 Task: Look for space in Yverdon-les-Bains, Switzerland from 2nd June, 2023 to 15th June, 2023 for 2 adults in price range Rs.10000 to Rs.15000. Place can be entire place with 1  bedroom having 1 bed and 1 bathroom. Property type can be house, flat, guest house, hotel. Booking option can be shelf check-in. Required host language is English.
Action: Mouse moved to (439, 89)
Screenshot: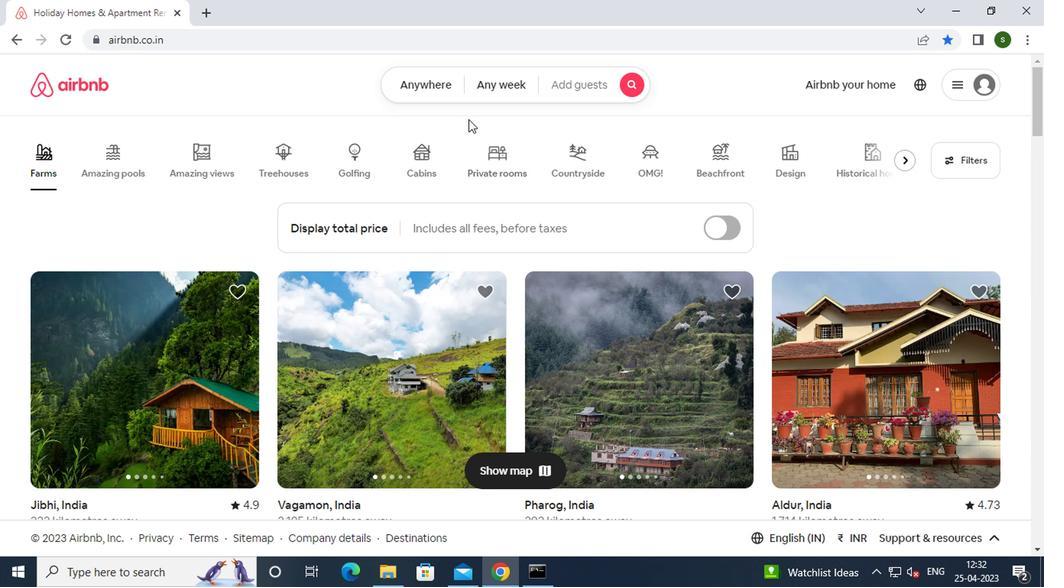 
Action: Mouse pressed left at (439, 89)
Screenshot: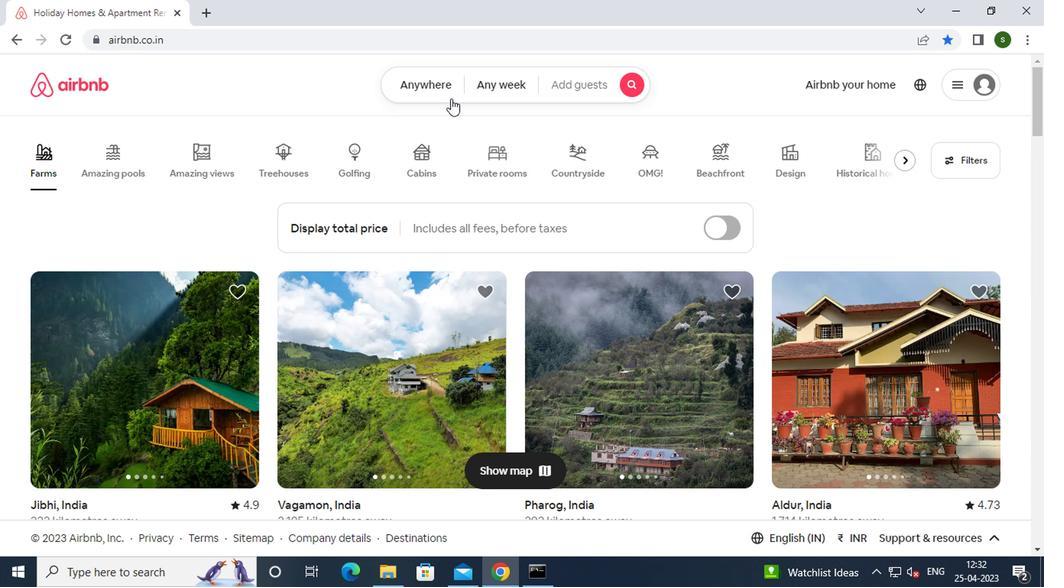 
Action: Mouse moved to (332, 150)
Screenshot: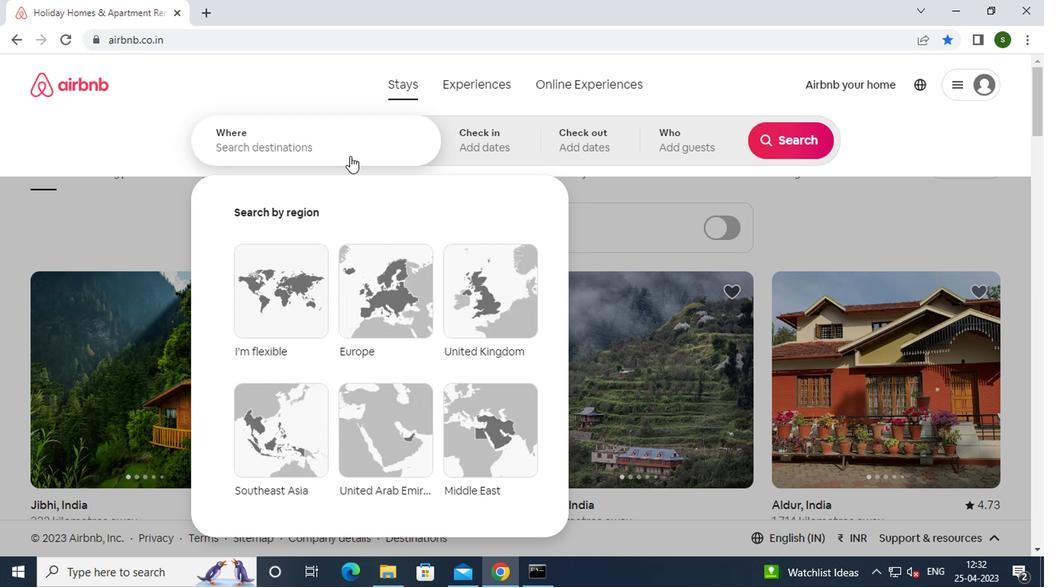 
Action: Mouse pressed left at (332, 150)
Screenshot: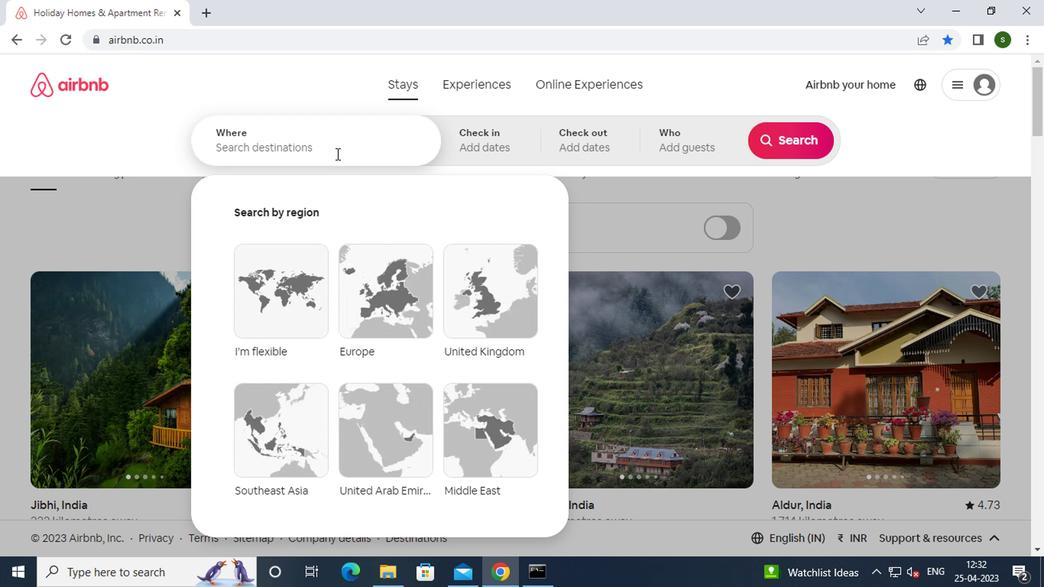 
Action: Mouse moved to (332, 148)
Screenshot: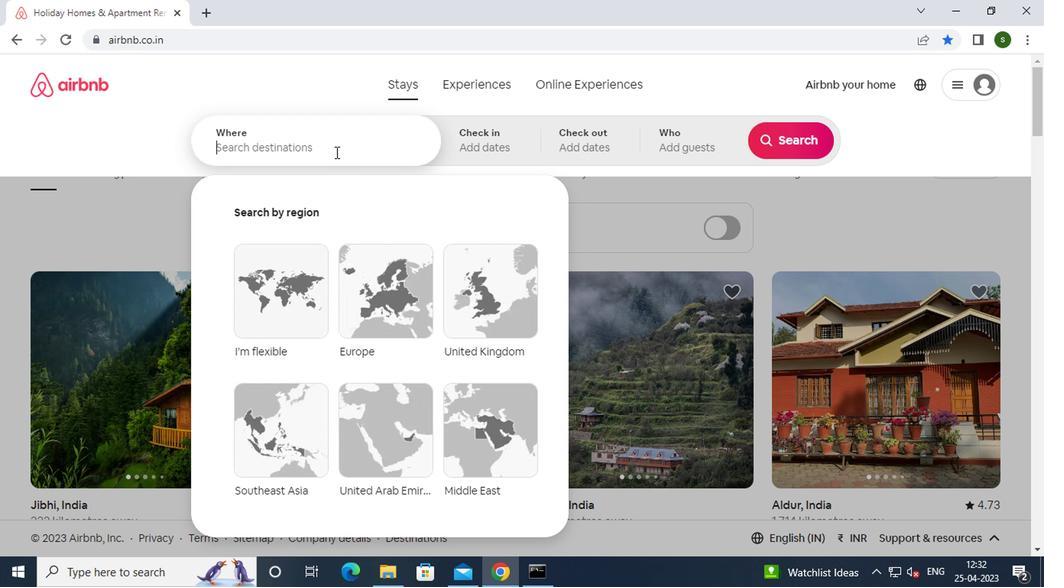 
Action: Key pressed y<Key.caps_lock>verdon-les-<Key.caps_lock>b<Key.caps_lock>ains,<Key.space><Key.caps_lock>s<Key.caps_lock>witzerland<Key.enter>
Screenshot: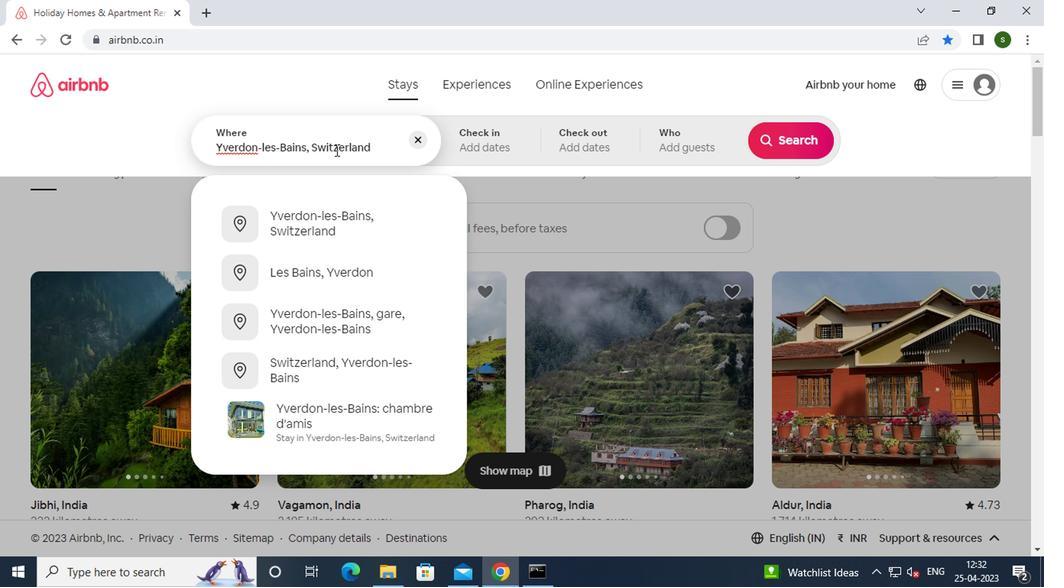 
Action: Mouse moved to (776, 259)
Screenshot: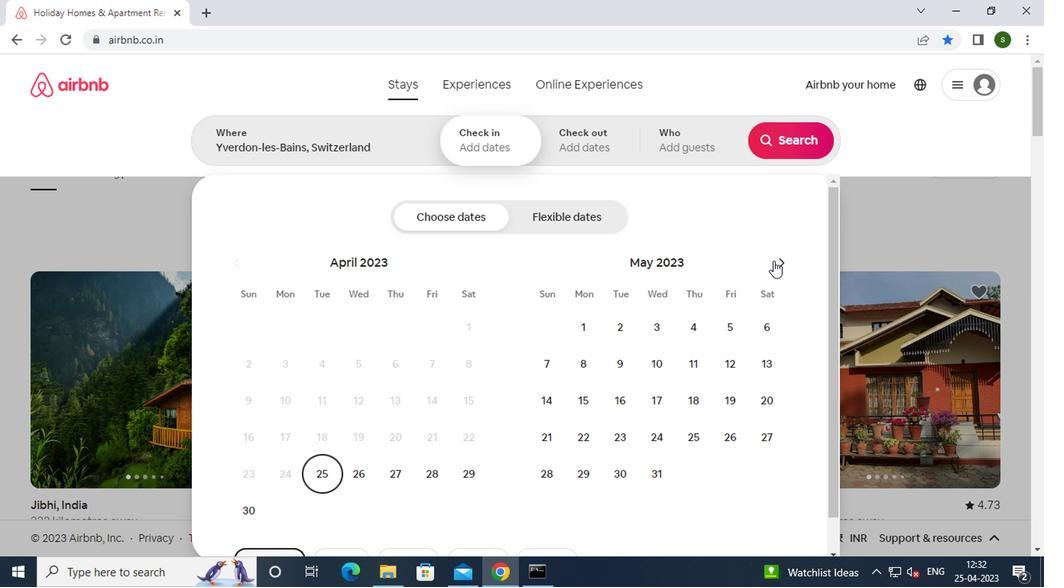 
Action: Mouse pressed left at (776, 259)
Screenshot: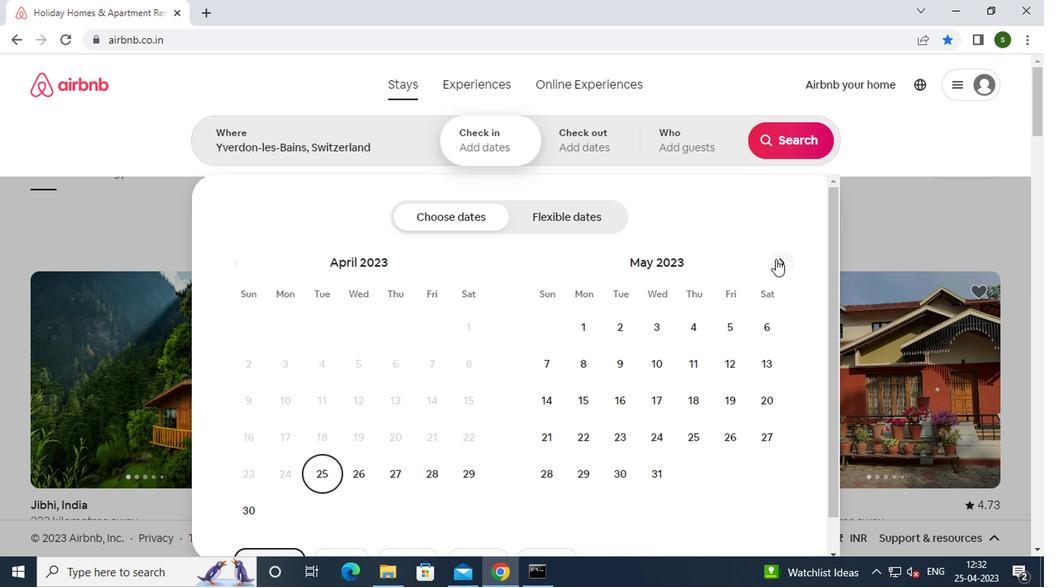 
Action: Mouse moved to (739, 328)
Screenshot: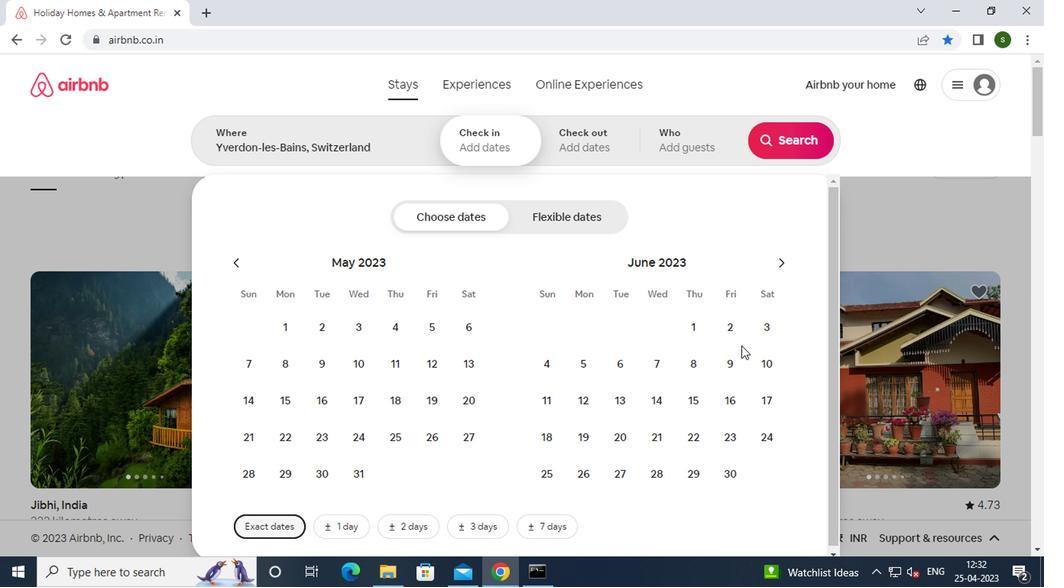 
Action: Mouse pressed left at (739, 328)
Screenshot: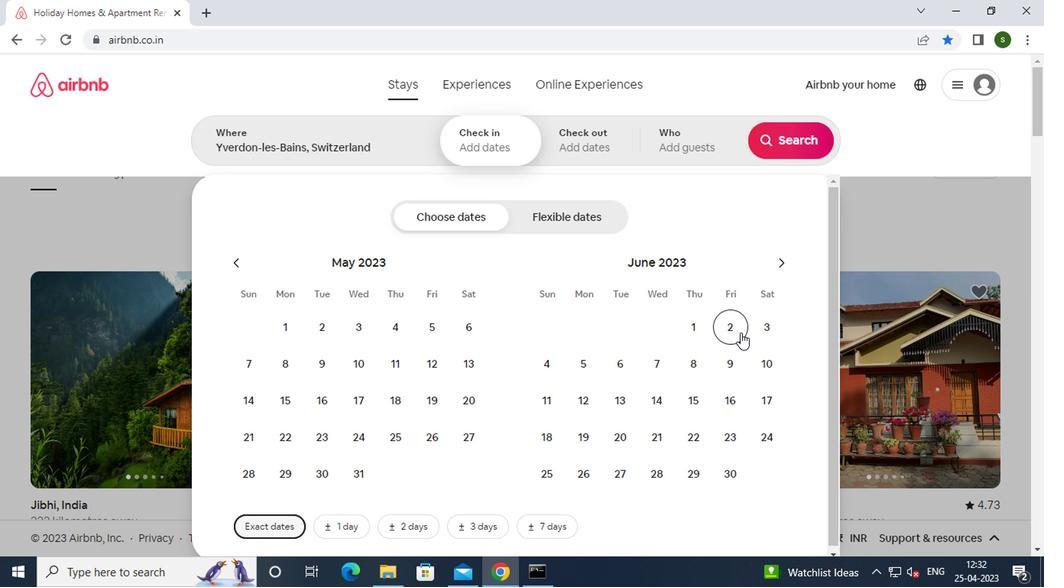 
Action: Mouse moved to (679, 404)
Screenshot: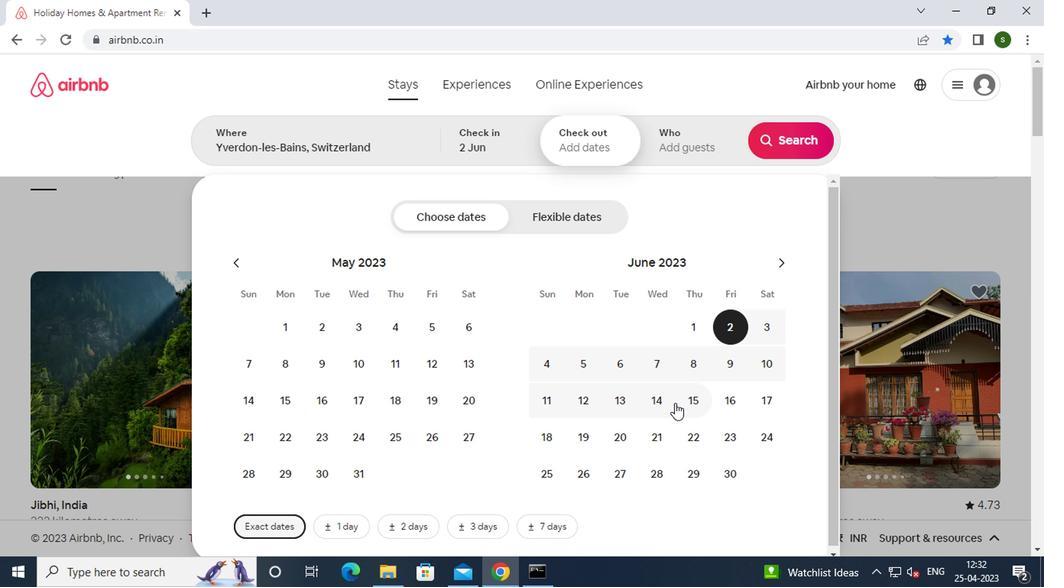 
Action: Mouse pressed left at (679, 404)
Screenshot: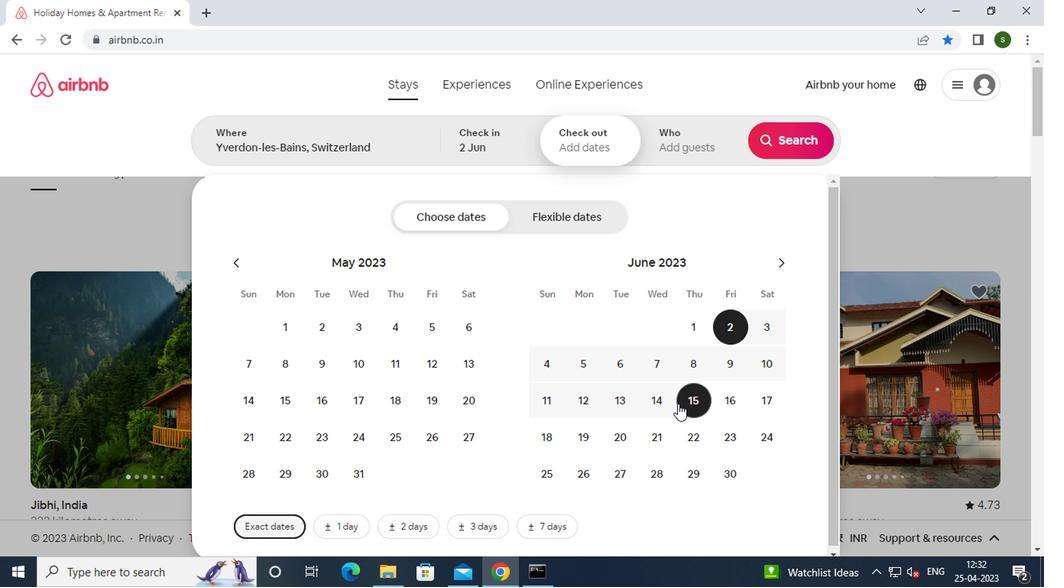 
Action: Mouse moved to (677, 136)
Screenshot: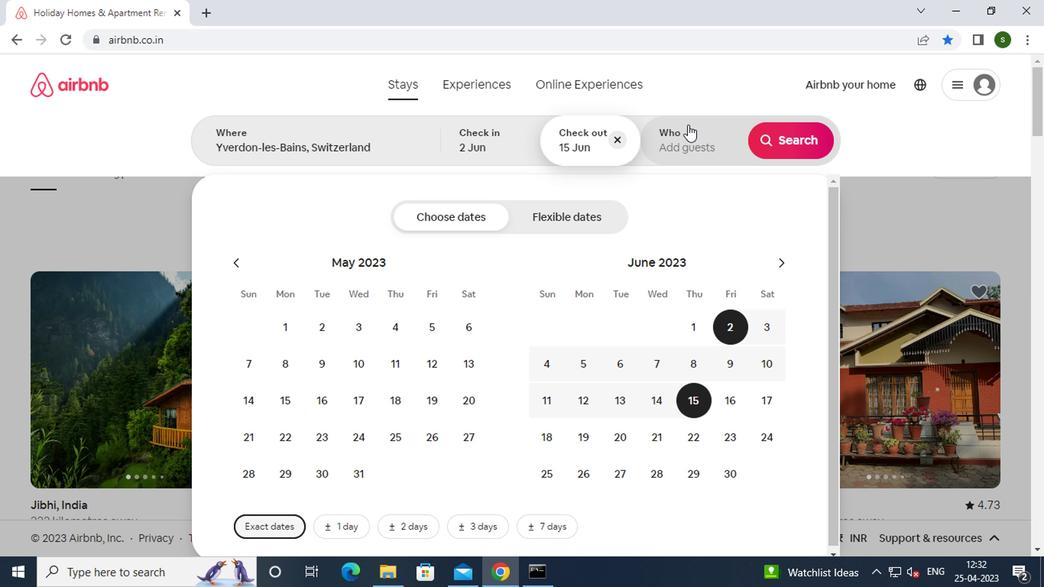 
Action: Mouse pressed left at (677, 136)
Screenshot: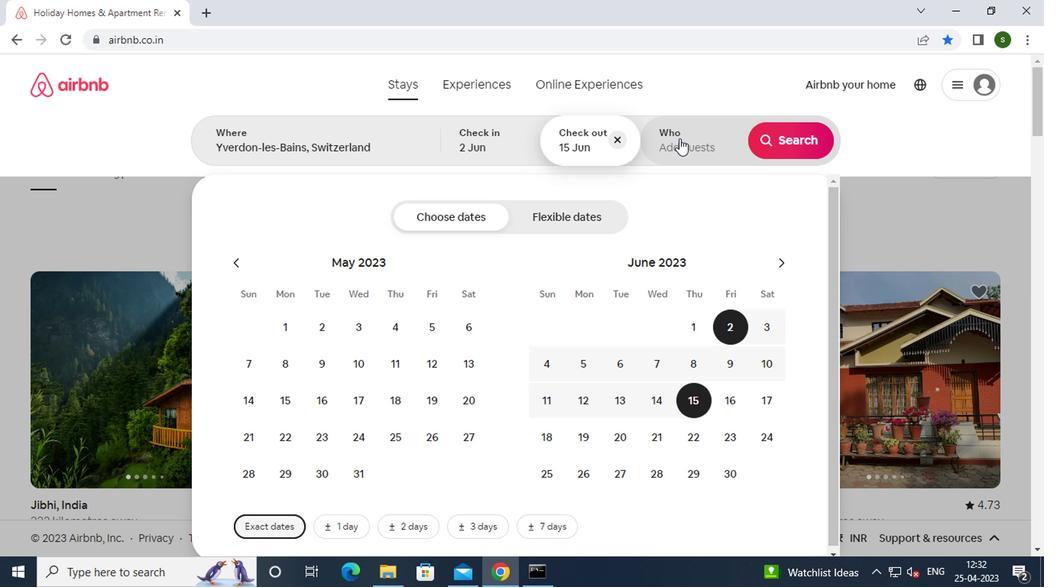 
Action: Mouse moved to (788, 213)
Screenshot: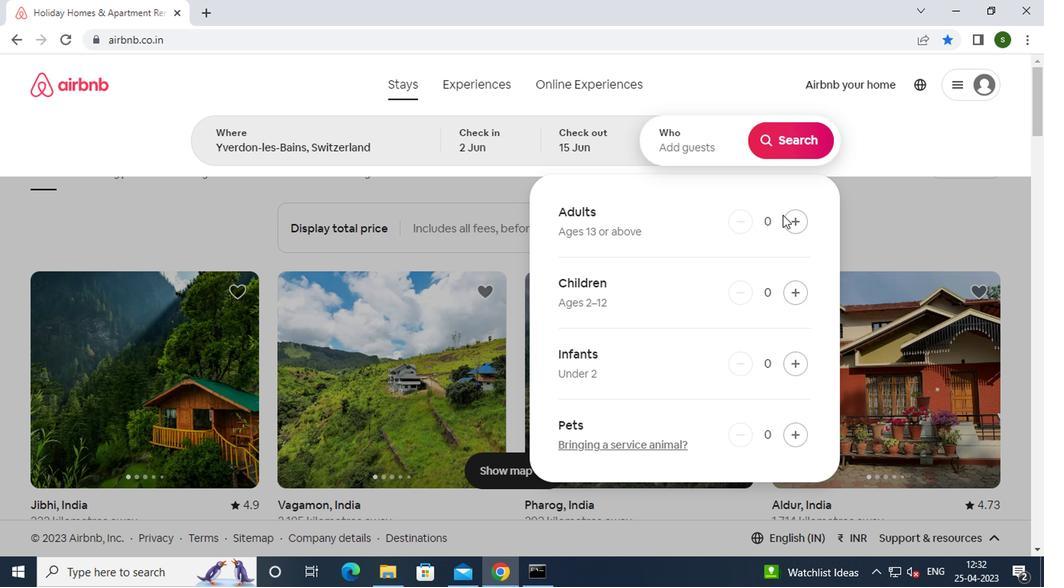 
Action: Mouse pressed left at (788, 213)
Screenshot: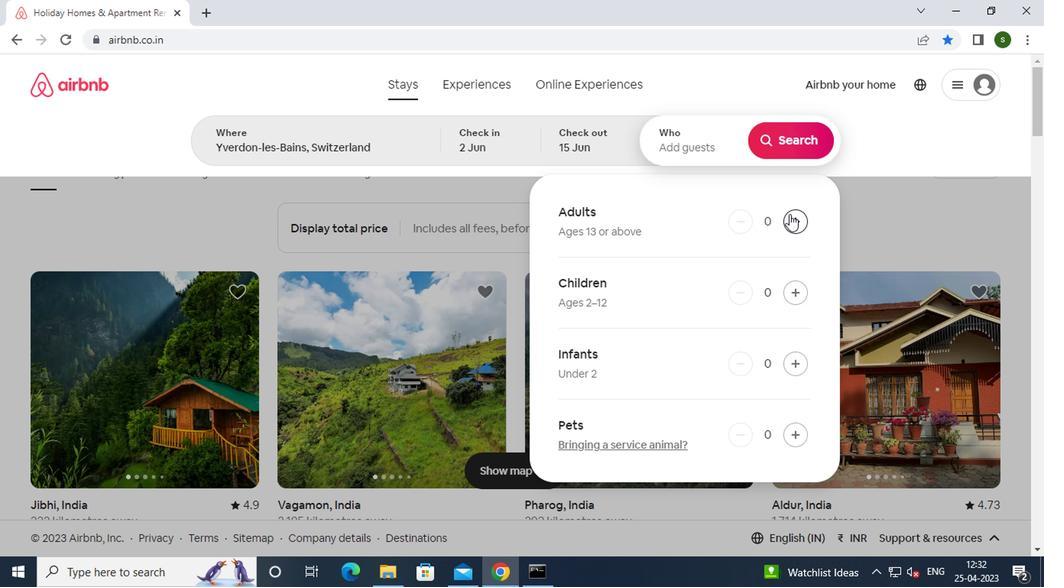 
Action: Mouse pressed left at (788, 213)
Screenshot: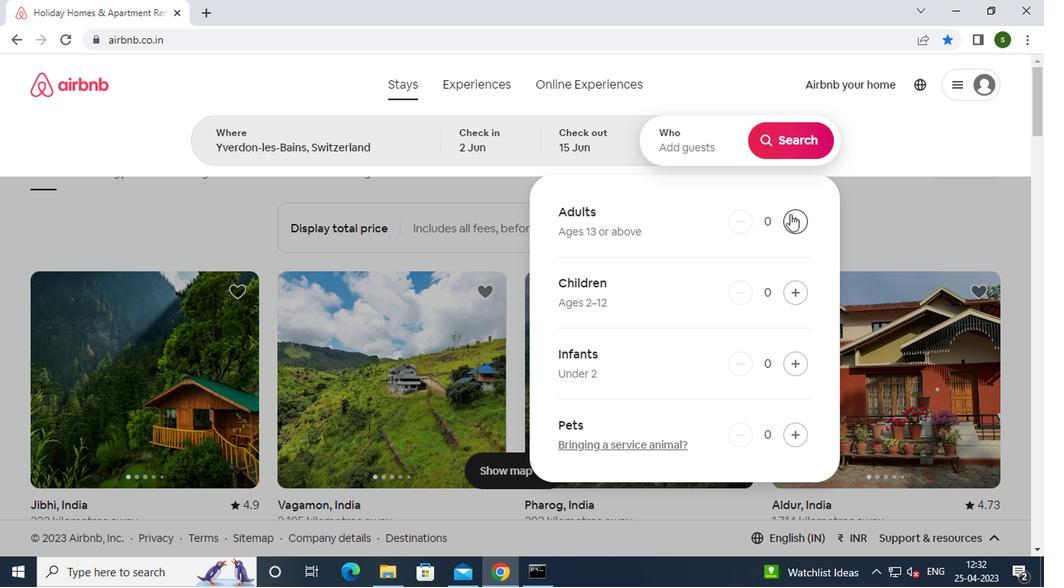 
Action: Mouse moved to (794, 154)
Screenshot: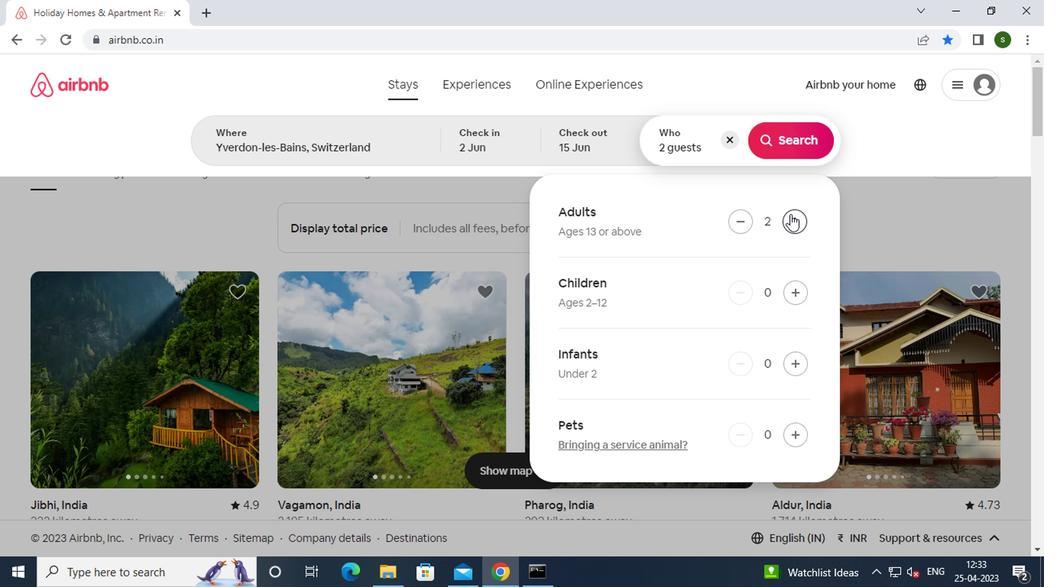 
Action: Mouse pressed left at (794, 154)
Screenshot: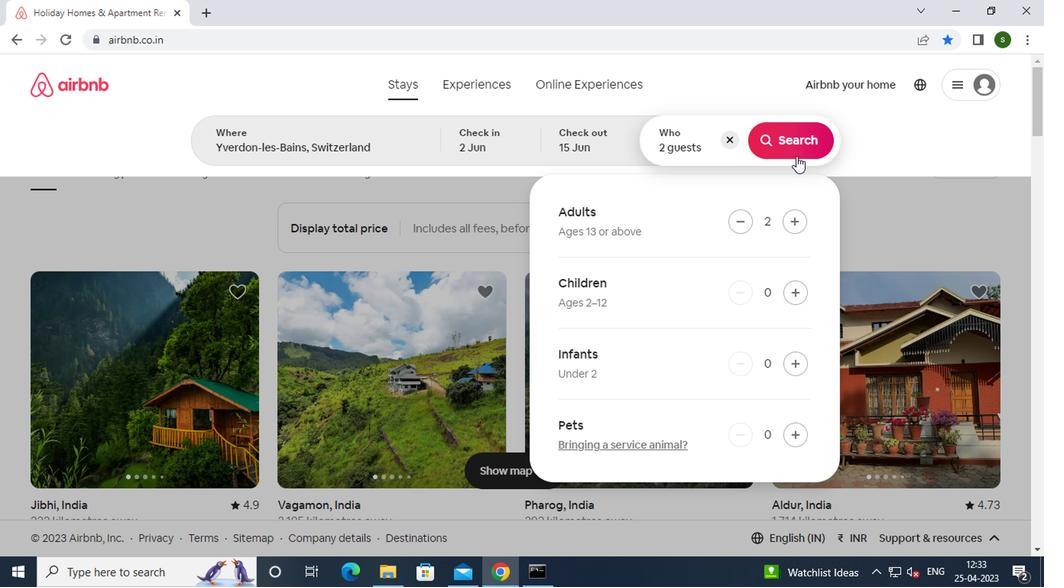 
Action: Mouse moved to (982, 149)
Screenshot: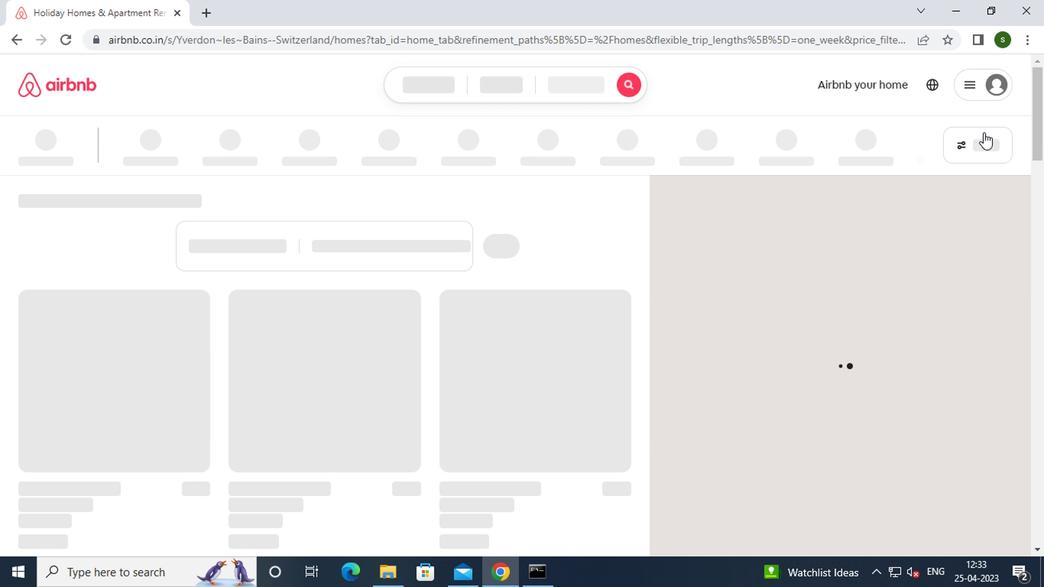 
Action: Mouse pressed left at (982, 149)
Screenshot: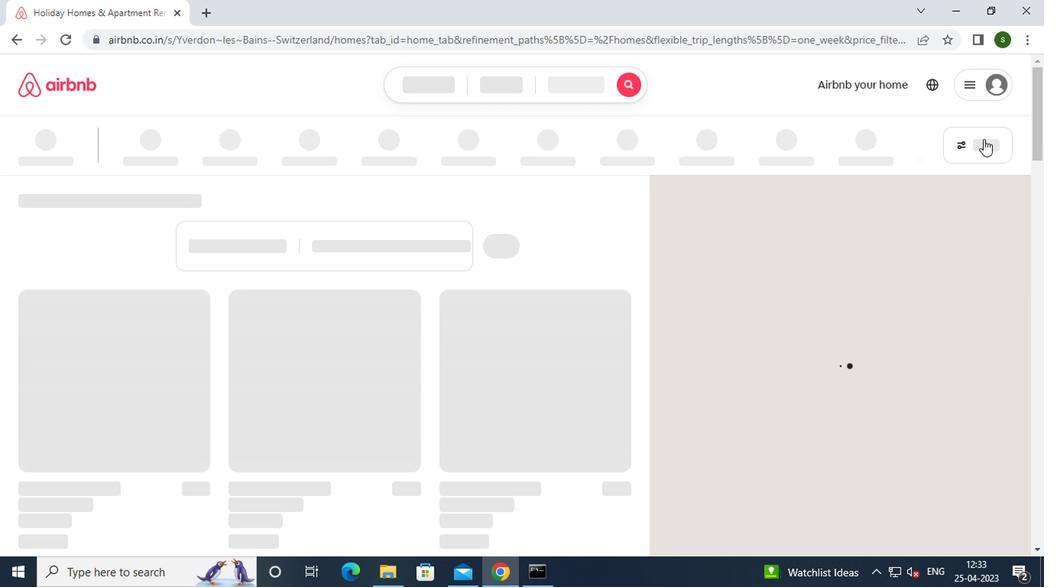 
Action: Mouse moved to (337, 339)
Screenshot: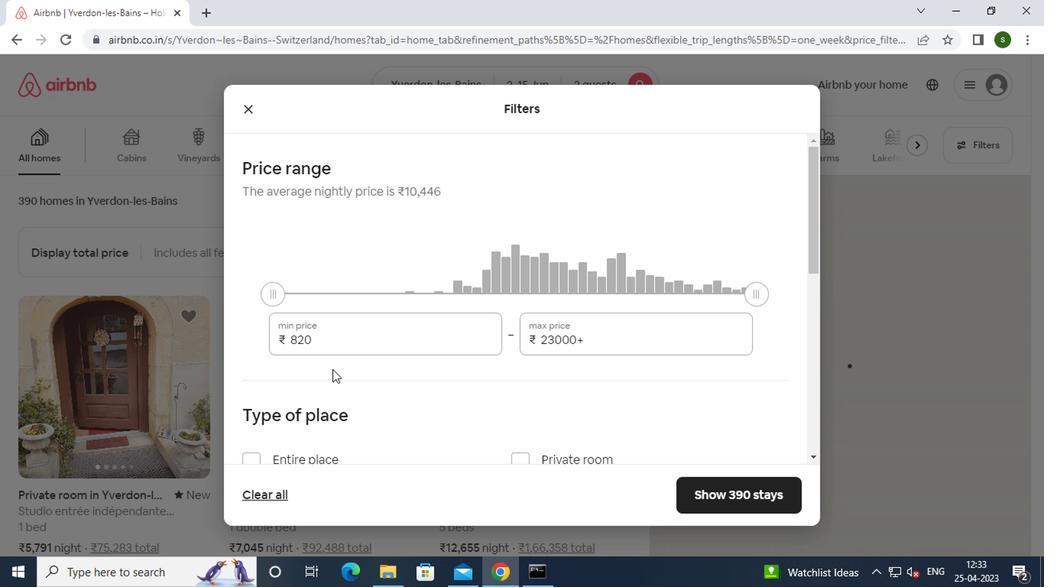 
Action: Mouse pressed left at (337, 339)
Screenshot: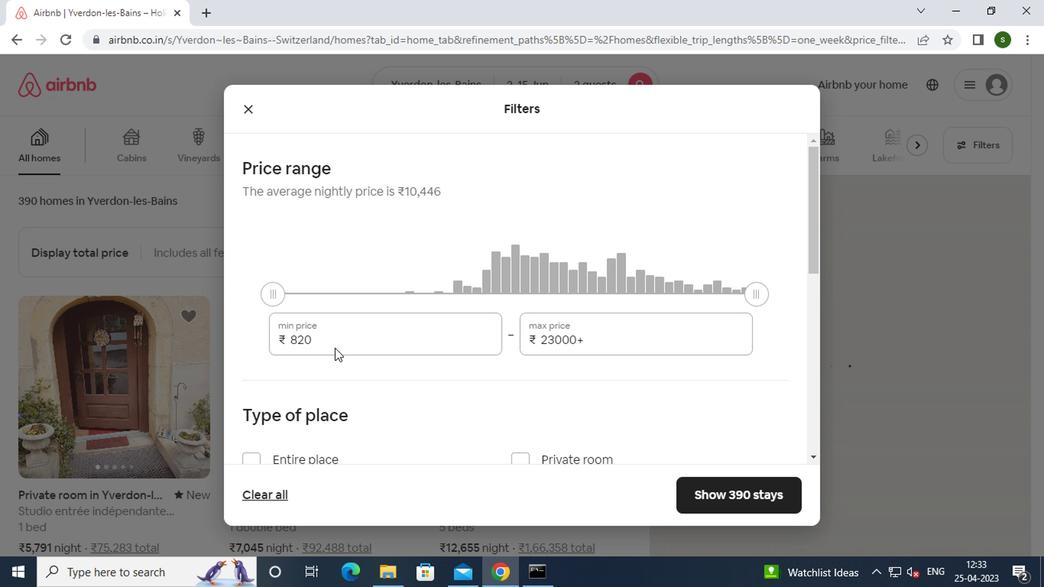 
Action: Mouse moved to (337, 332)
Screenshot: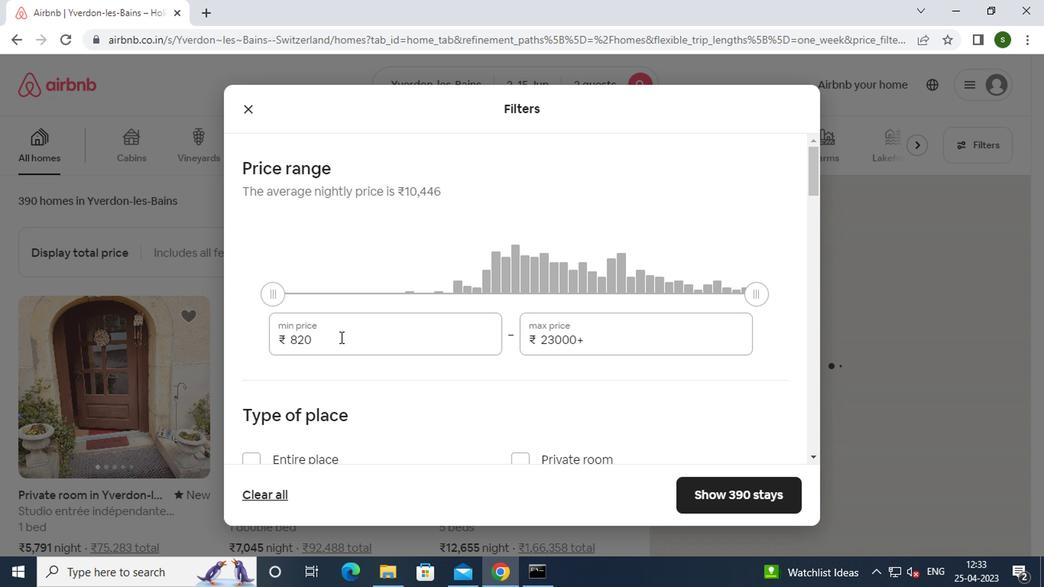 
Action: Key pressed <Key.backspace><Key.backspace><Key.backspace><Key.backspace>10000
Screenshot: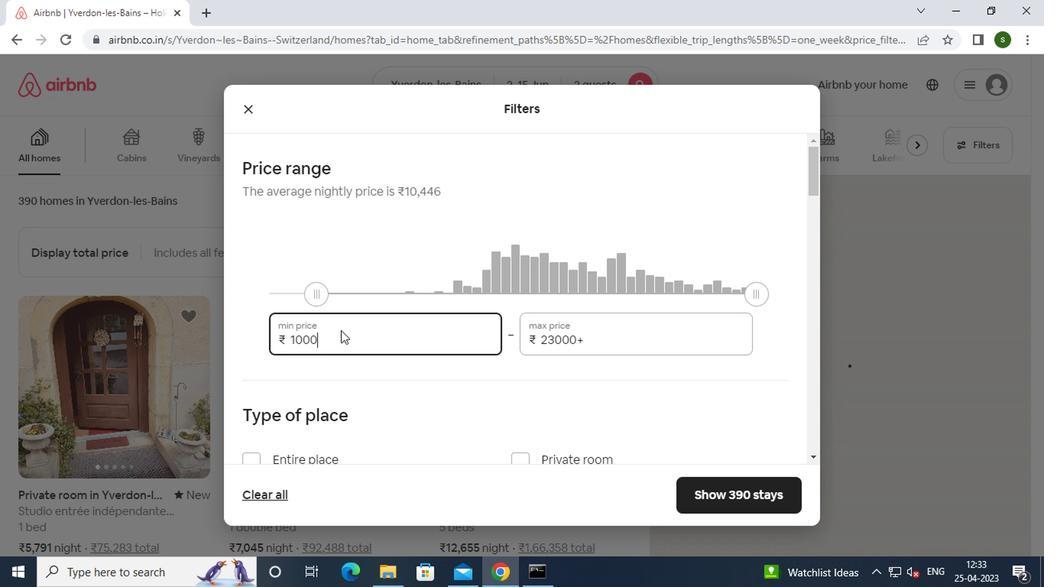 
Action: Mouse moved to (583, 349)
Screenshot: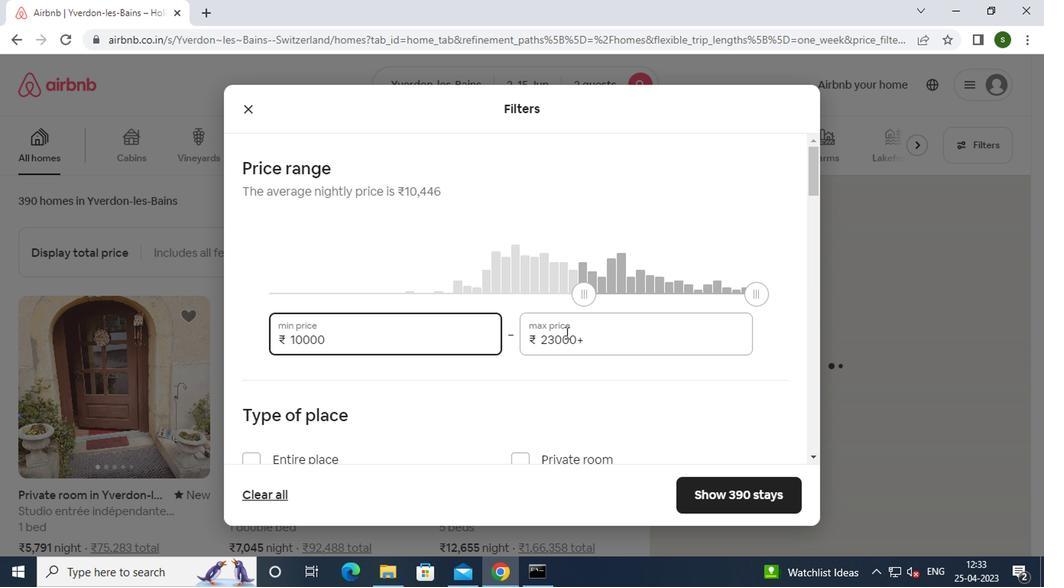 
Action: Mouse pressed left at (583, 349)
Screenshot: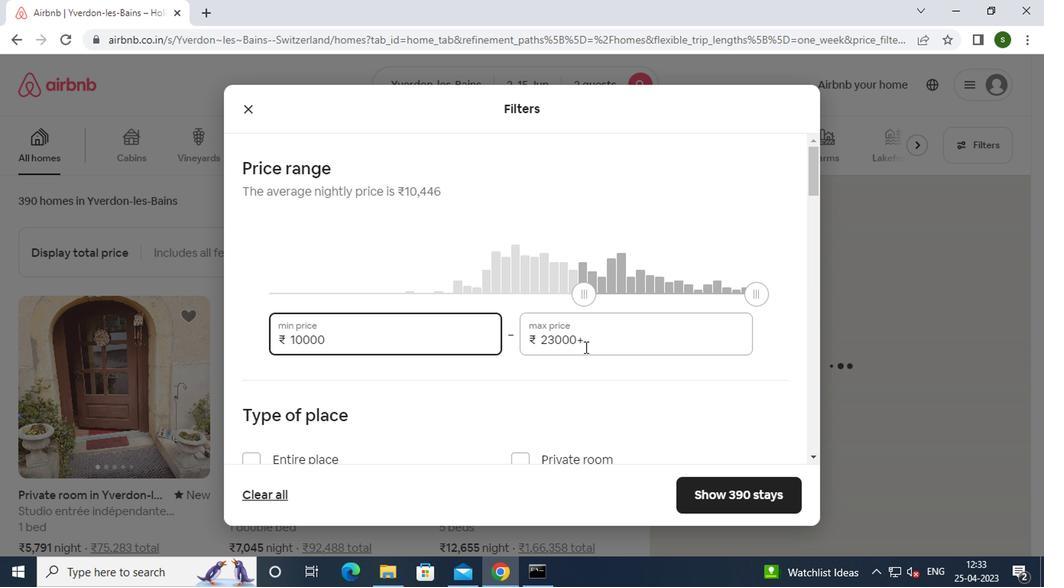 
Action: Key pressed <Key.backspace>
Screenshot: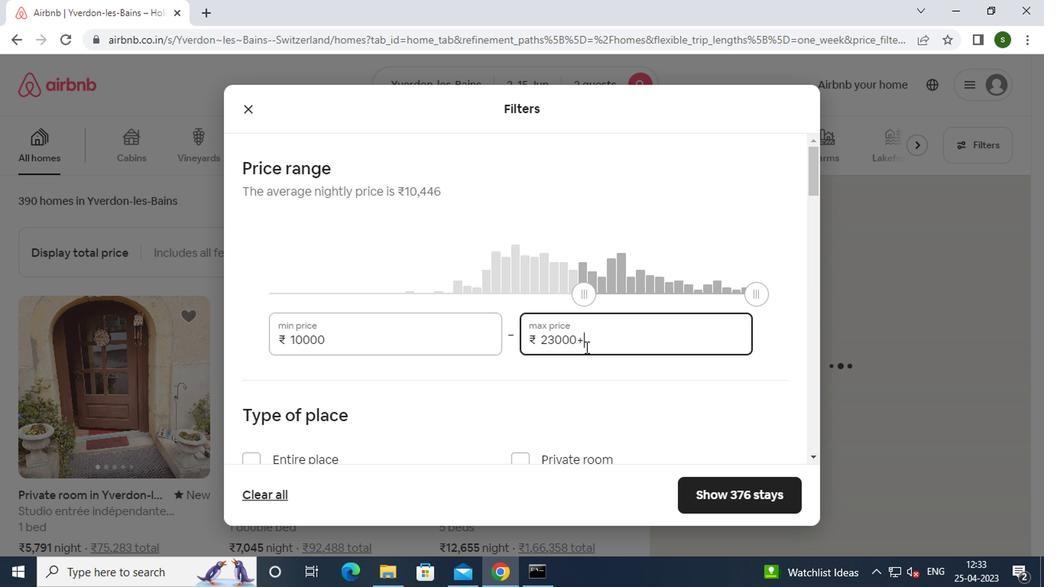 
Action: Mouse moved to (583, 350)
Screenshot: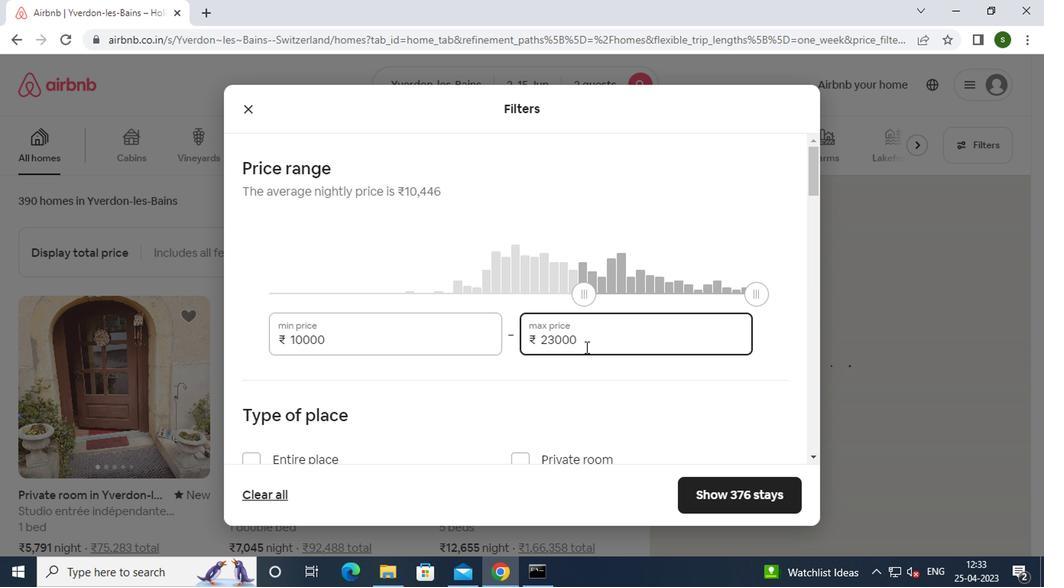 
Action: Key pressed <Key.backspace><Key.backspace><Key.backspace><Key.backspace><Key.backspace><Key.backspace><Key.backspace><Key.backspace><Key.backspace><Key.backspace>15000
Screenshot: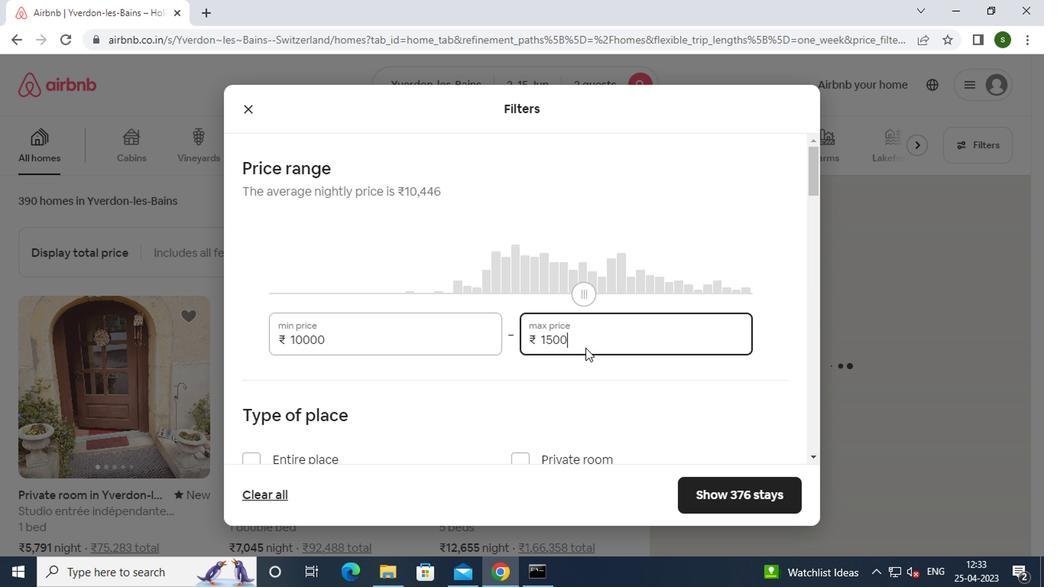 
Action: Mouse moved to (540, 348)
Screenshot: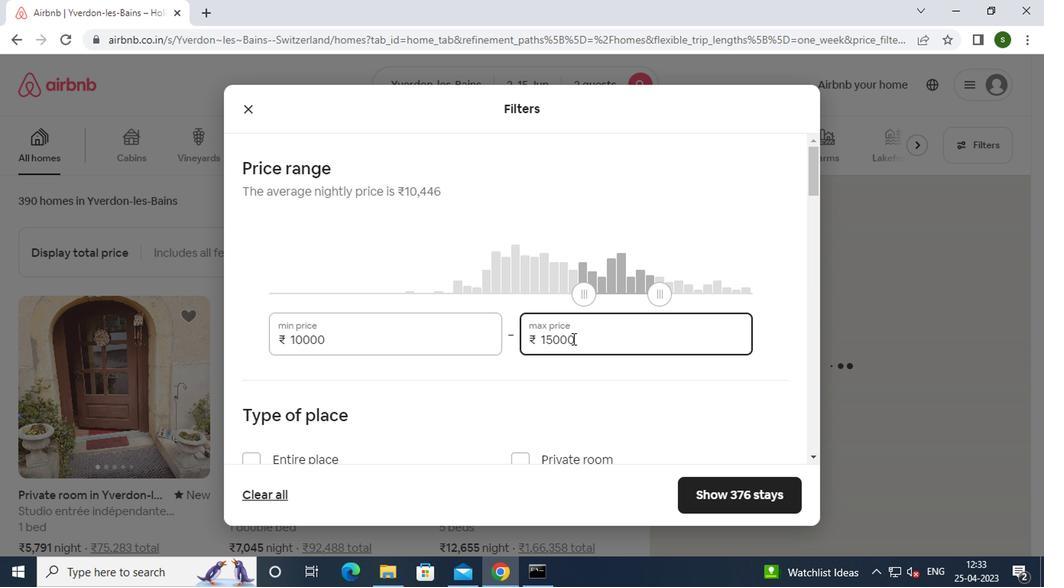 
Action: Mouse scrolled (540, 347) with delta (0, -1)
Screenshot: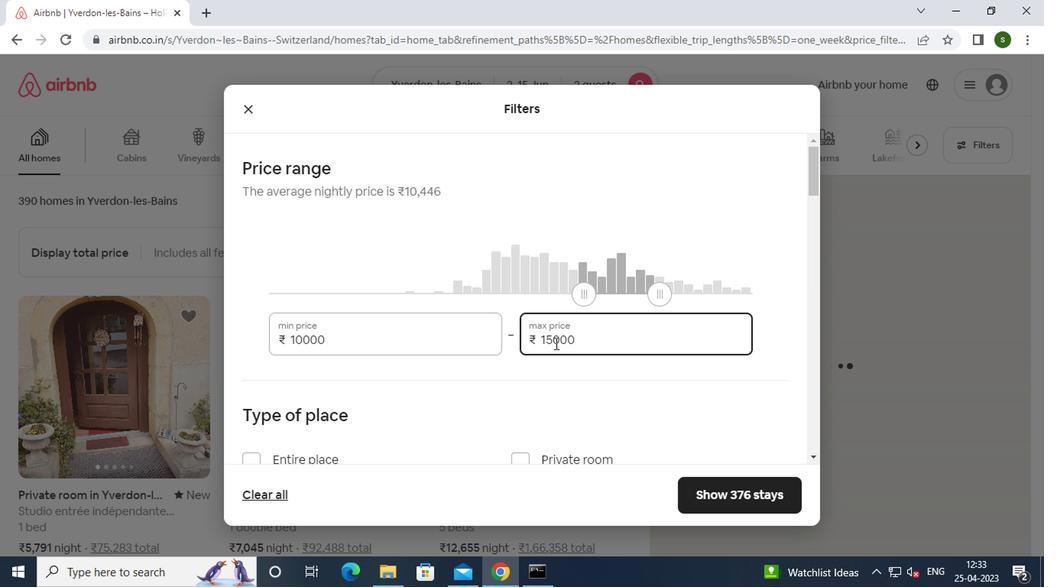 
Action: Mouse moved to (540, 348)
Screenshot: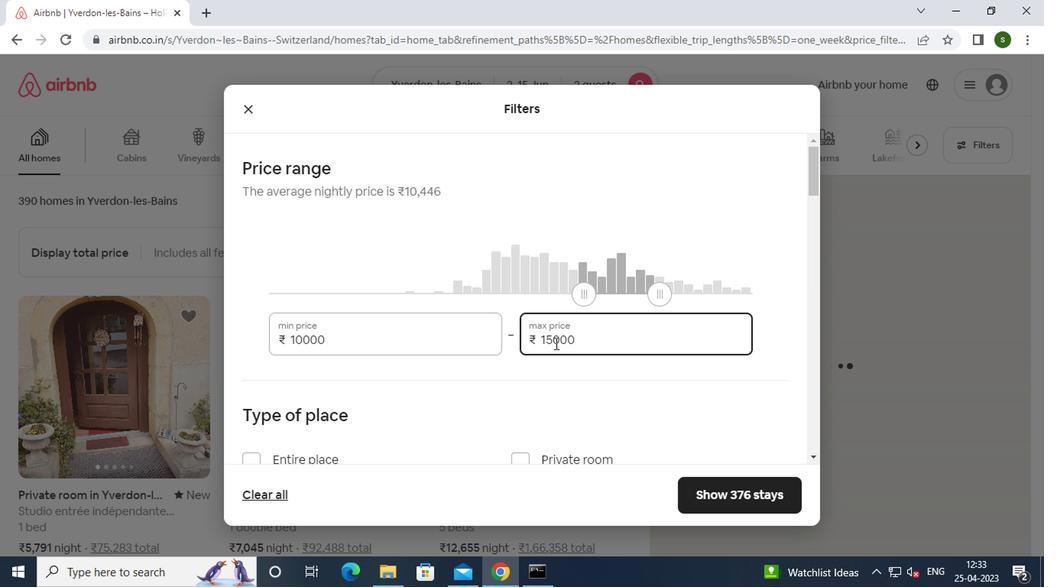 
Action: Mouse scrolled (540, 347) with delta (0, -1)
Screenshot: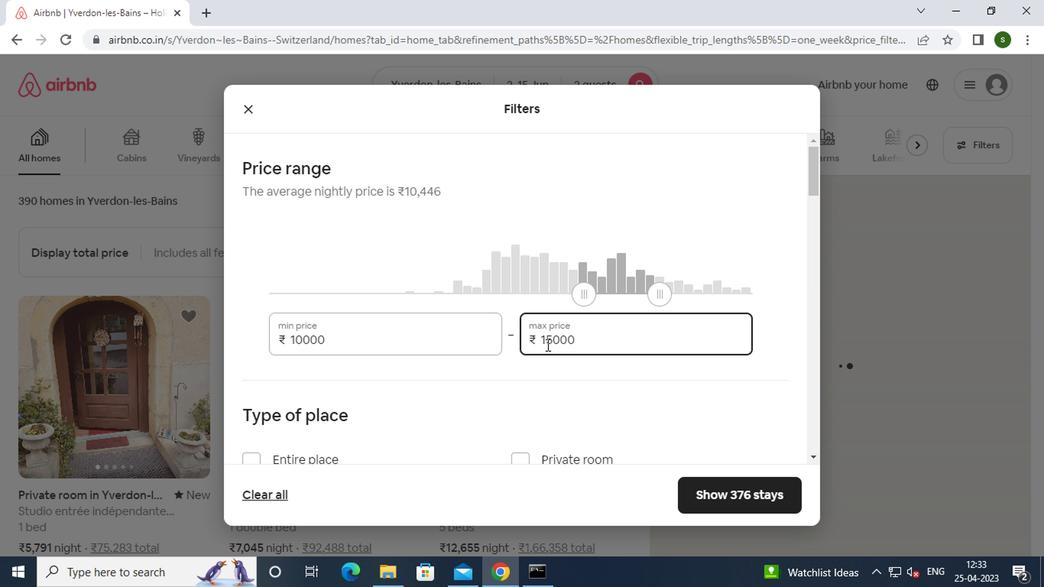 
Action: Mouse moved to (318, 320)
Screenshot: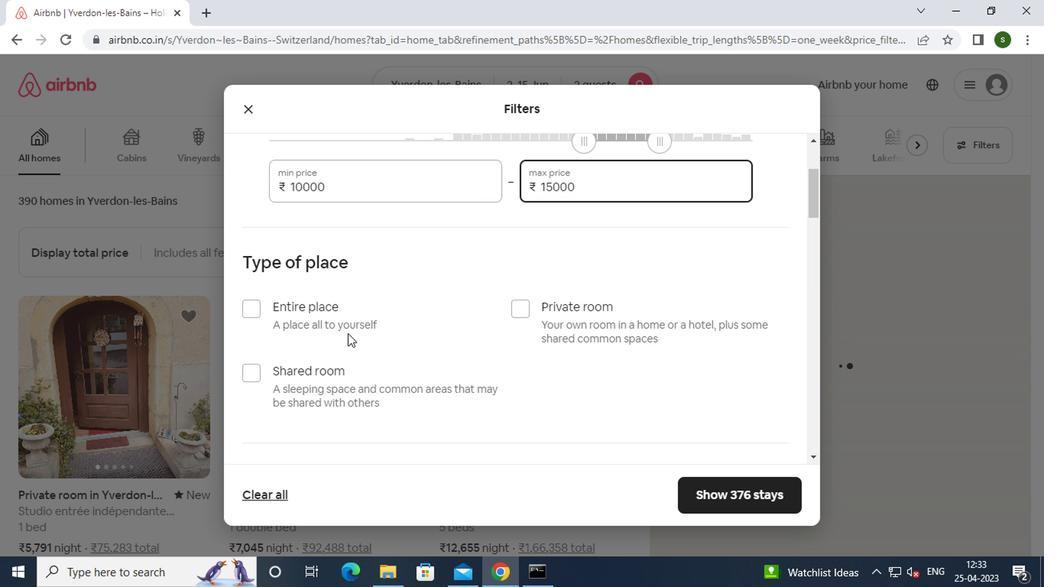 
Action: Mouse pressed left at (318, 320)
Screenshot: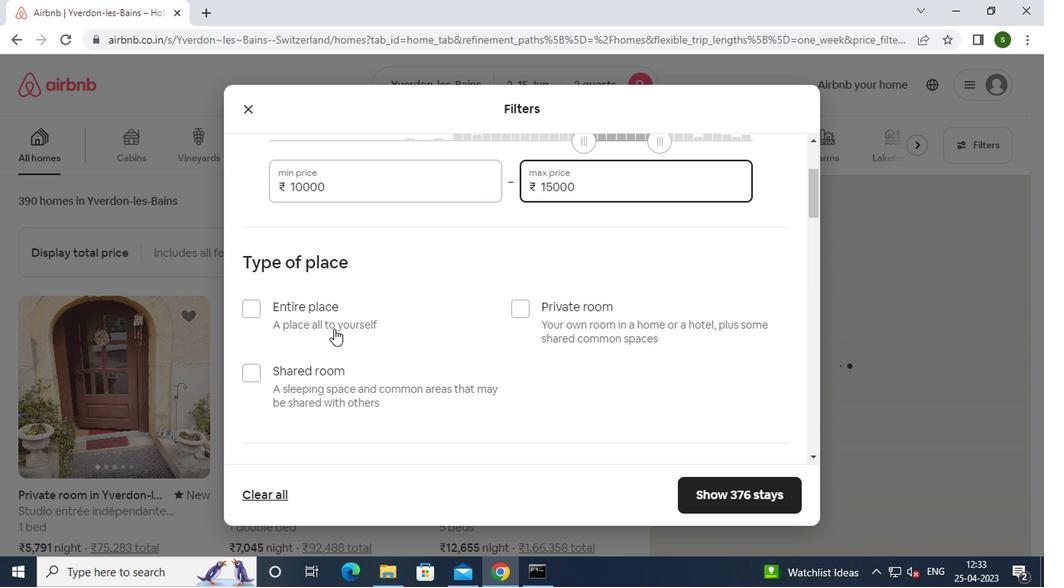 
Action: Mouse moved to (403, 325)
Screenshot: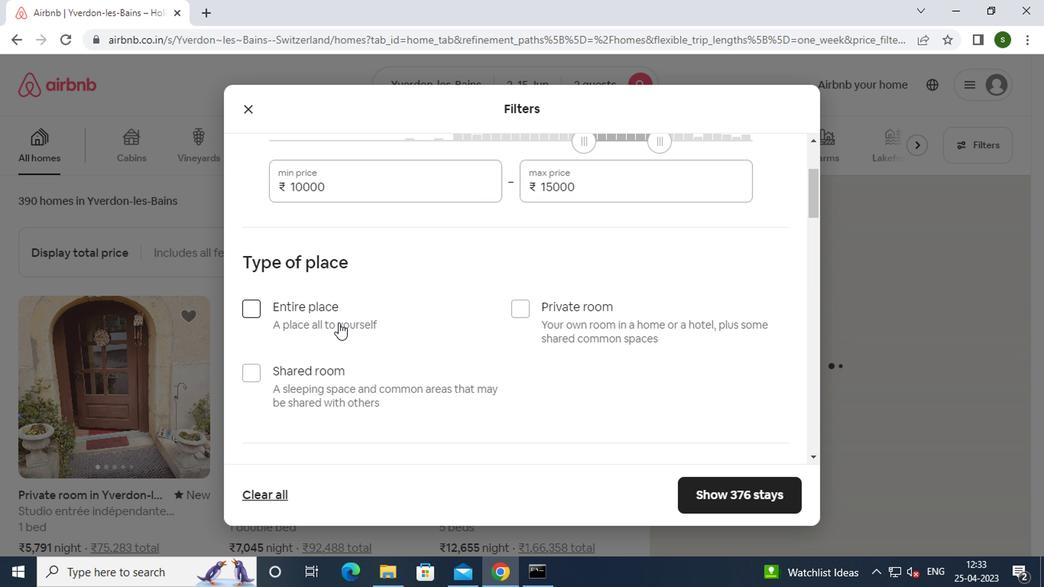 
Action: Mouse scrolled (403, 325) with delta (0, 0)
Screenshot: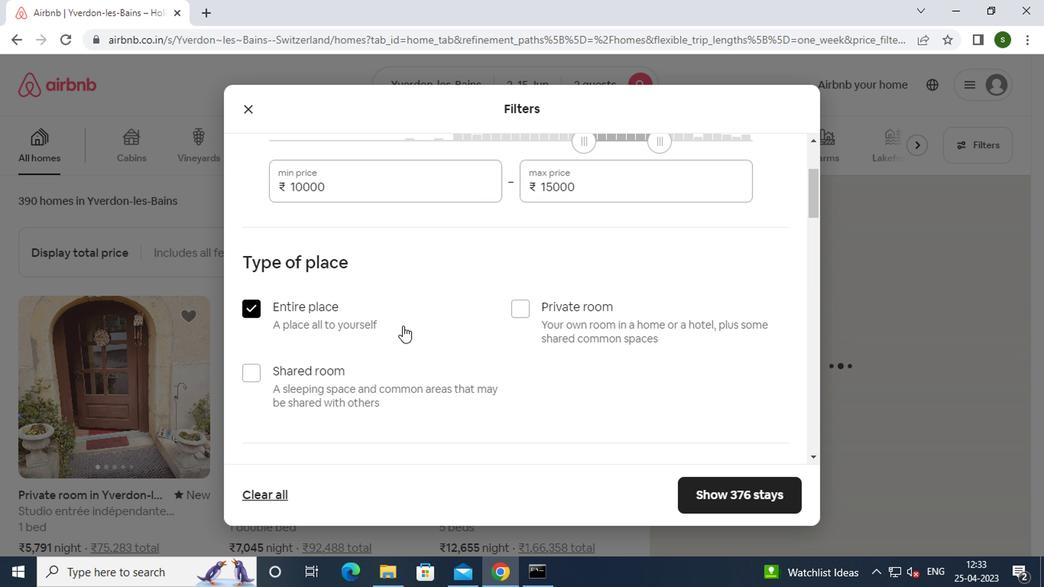 
Action: Mouse scrolled (403, 325) with delta (0, 0)
Screenshot: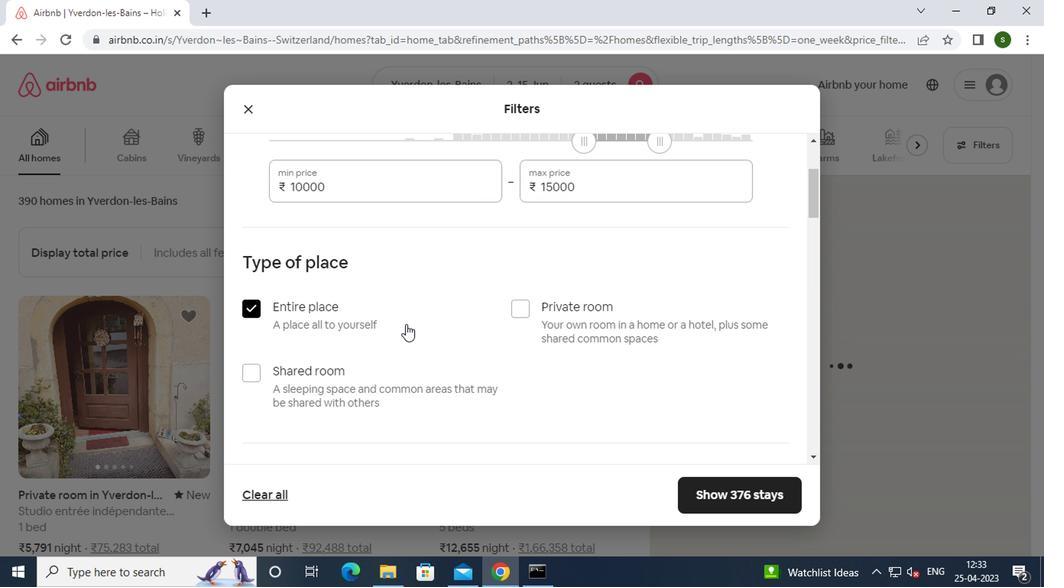 
Action: Mouse scrolled (403, 325) with delta (0, 0)
Screenshot: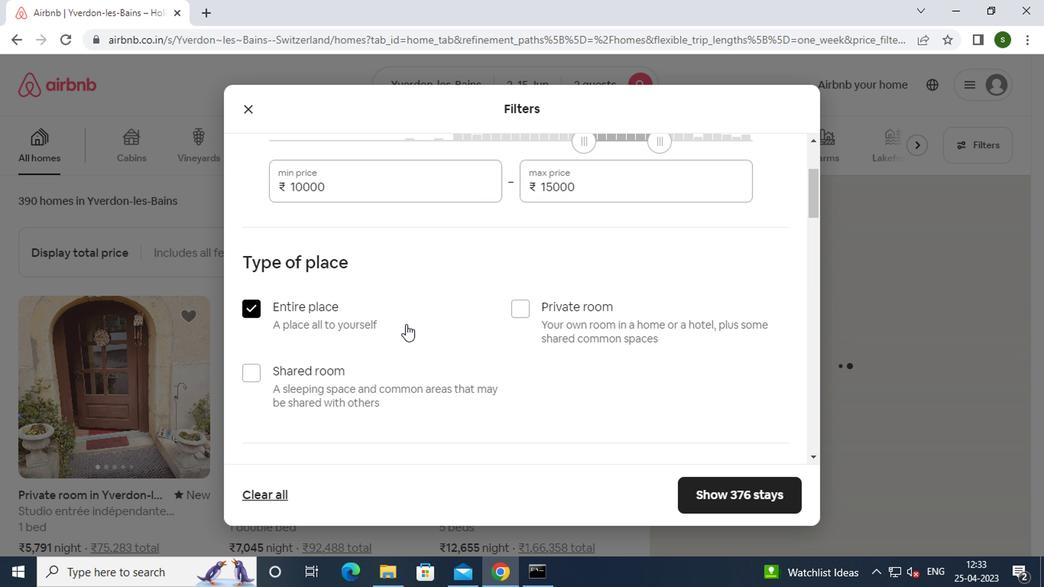 
Action: Mouse moved to (403, 325)
Screenshot: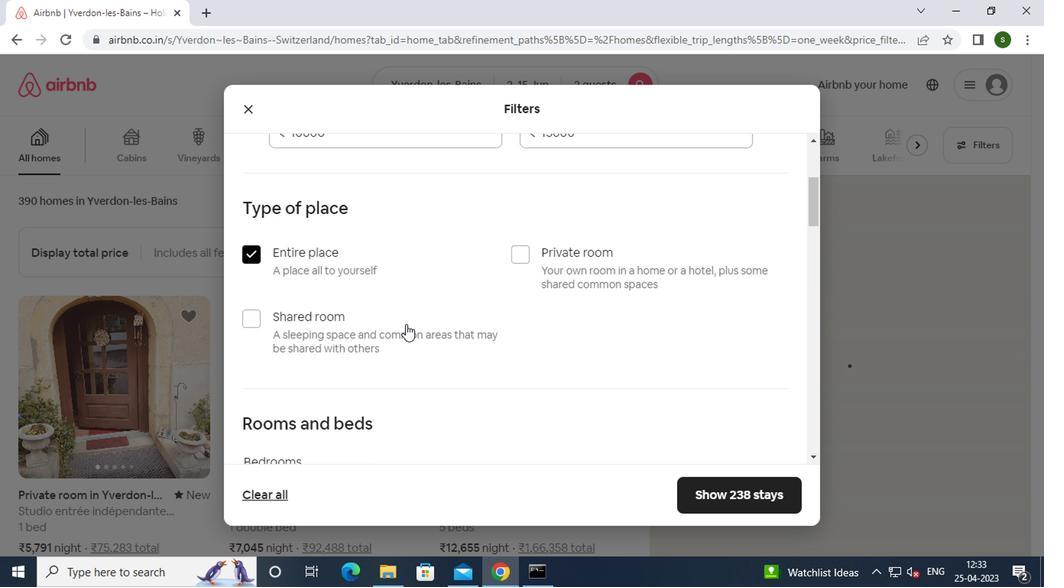 
Action: Mouse scrolled (403, 325) with delta (0, 0)
Screenshot: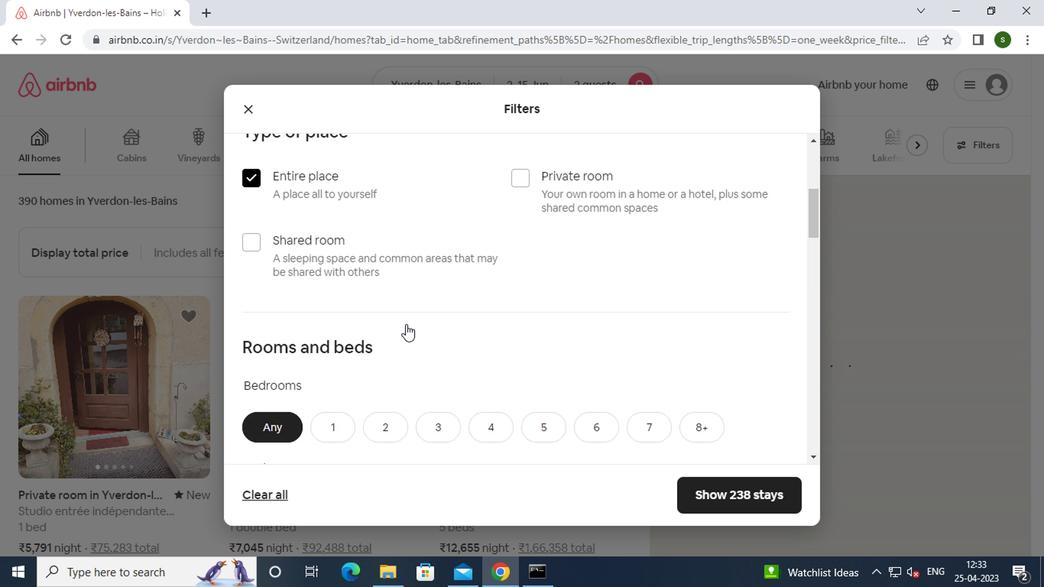 
Action: Mouse moved to (333, 253)
Screenshot: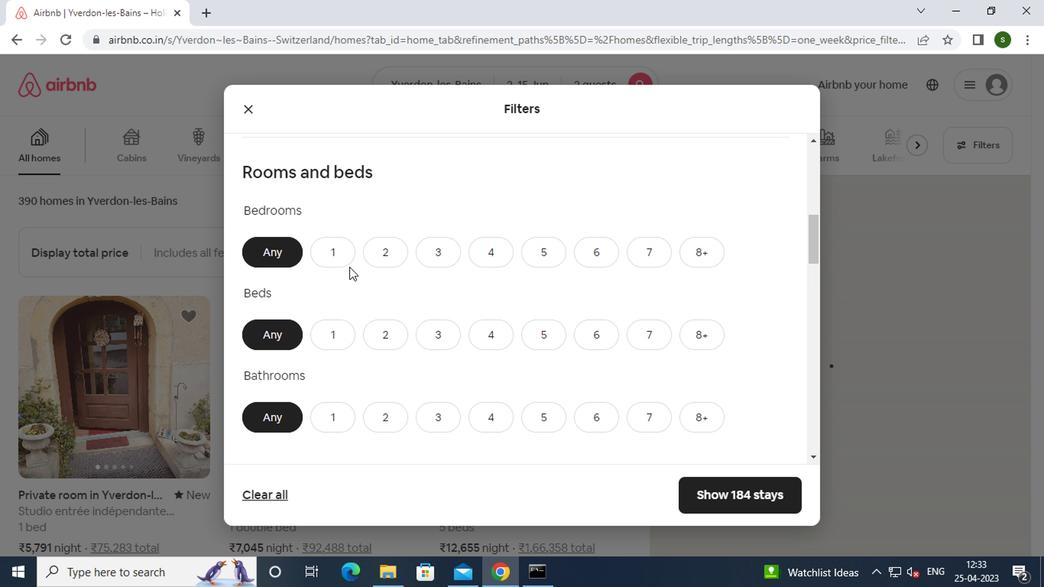 
Action: Mouse pressed left at (333, 253)
Screenshot: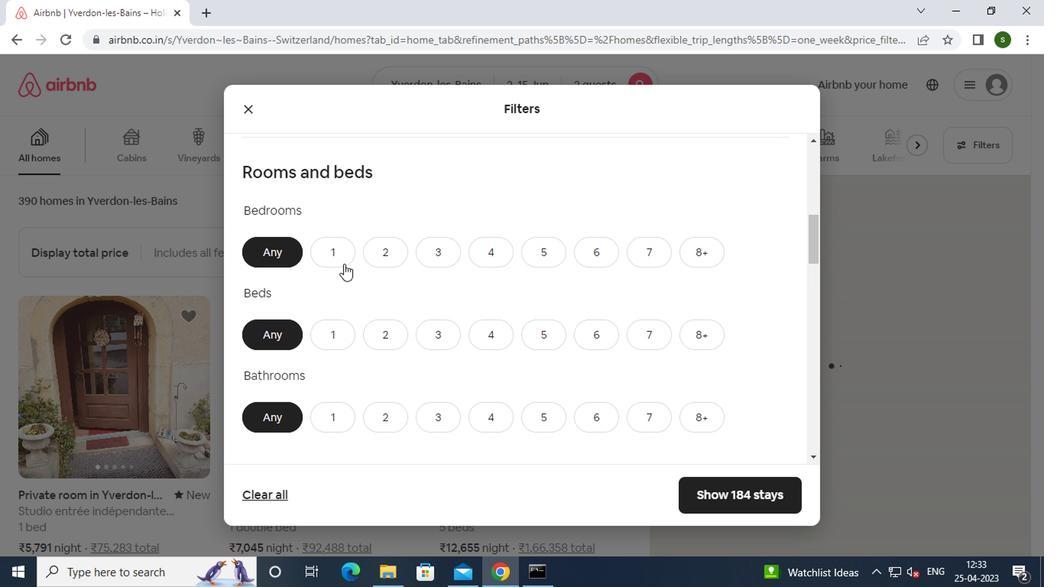 
Action: Mouse moved to (339, 336)
Screenshot: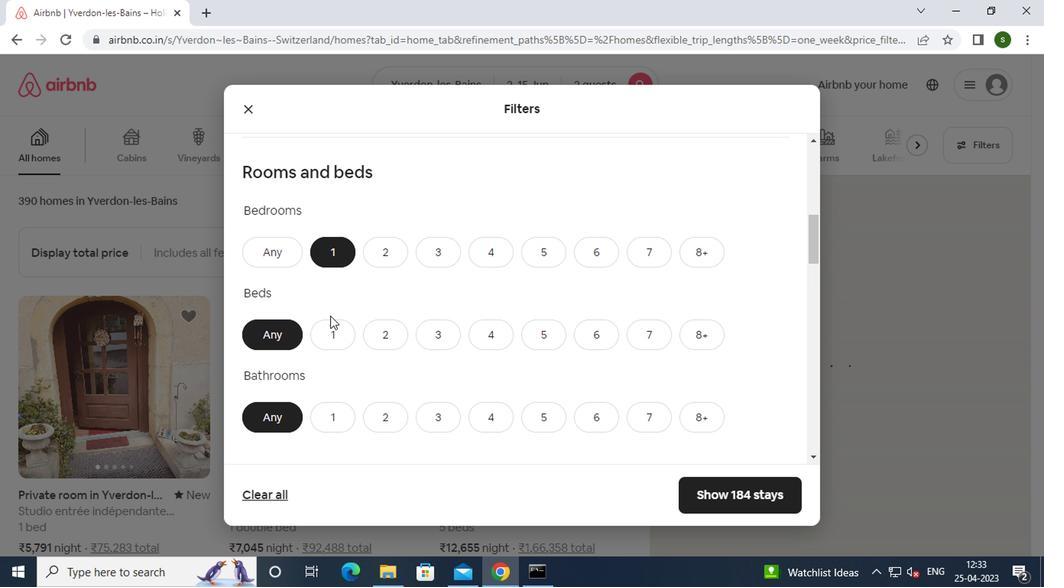 
Action: Mouse pressed left at (339, 336)
Screenshot: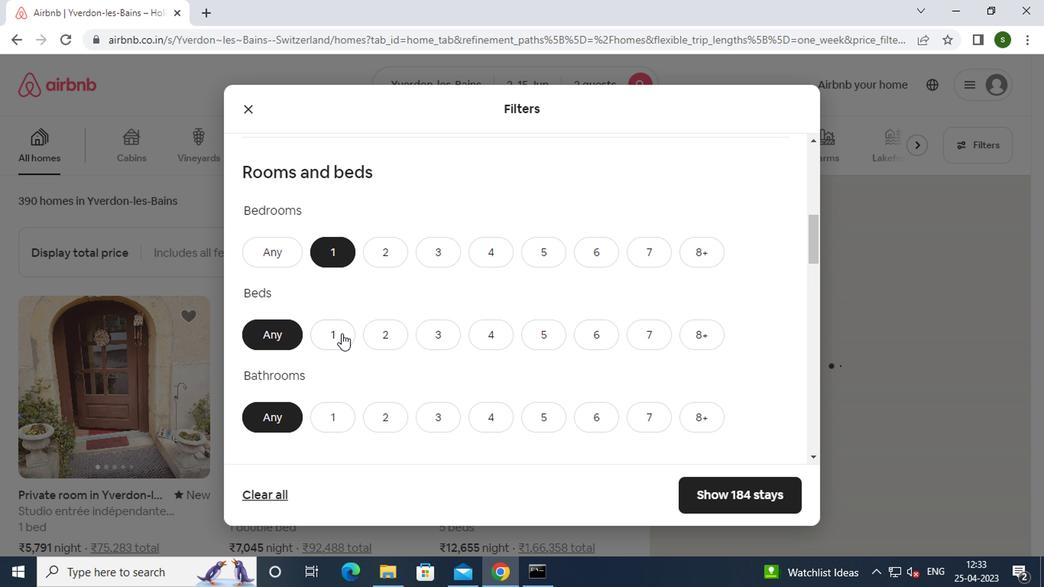 
Action: Mouse moved to (439, 300)
Screenshot: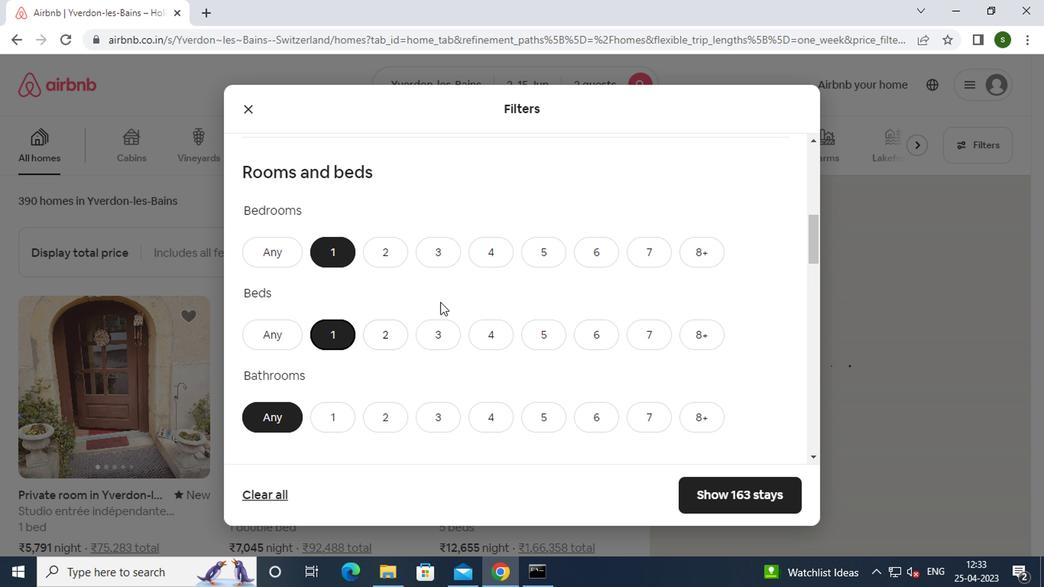 
Action: Mouse scrolled (439, 300) with delta (0, 0)
Screenshot: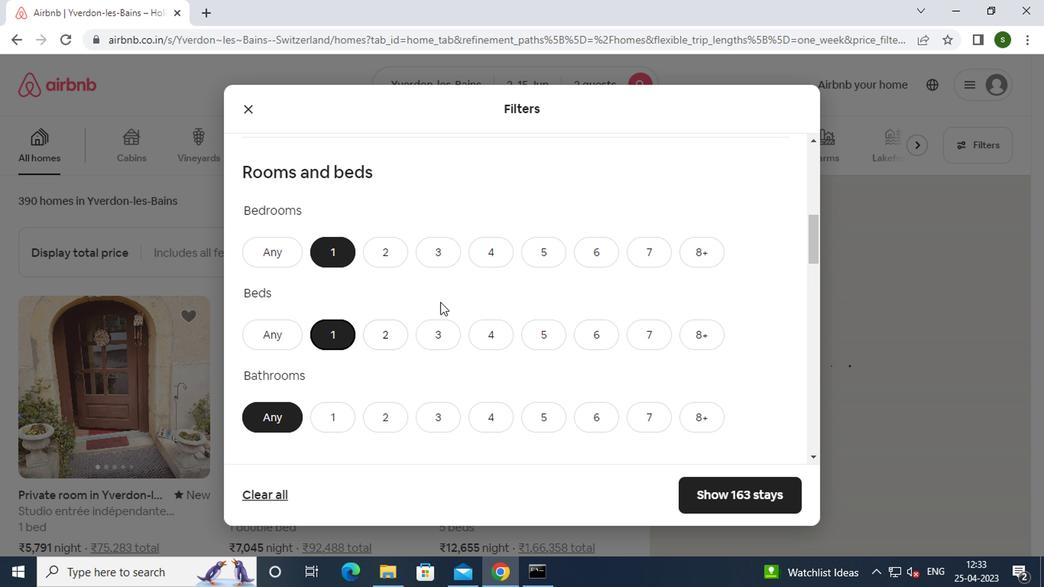 
Action: Mouse scrolled (439, 300) with delta (0, 0)
Screenshot: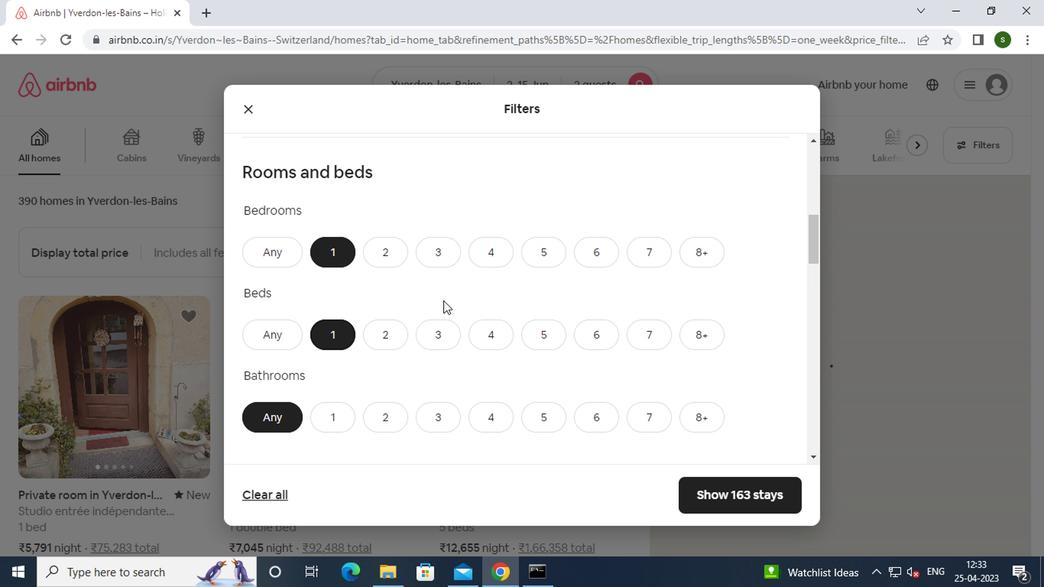 
Action: Mouse moved to (333, 274)
Screenshot: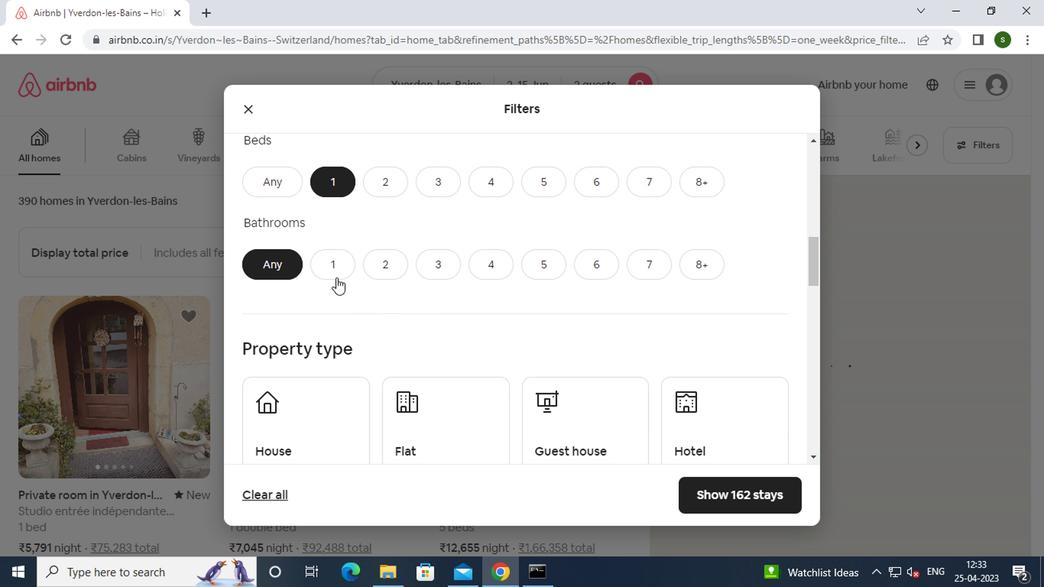 
Action: Mouse pressed left at (333, 274)
Screenshot: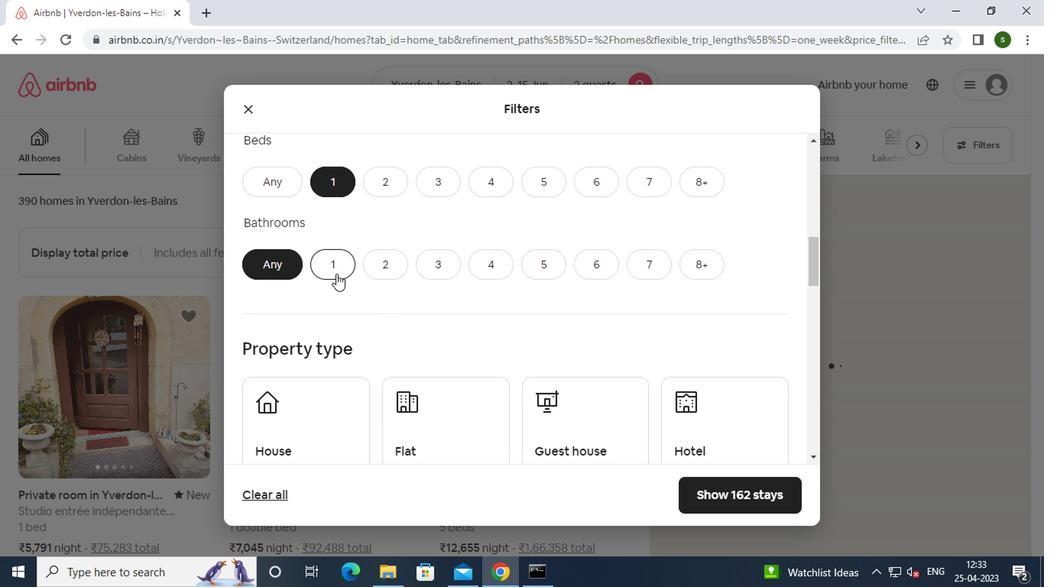 
Action: Mouse scrolled (333, 273) with delta (0, -1)
Screenshot: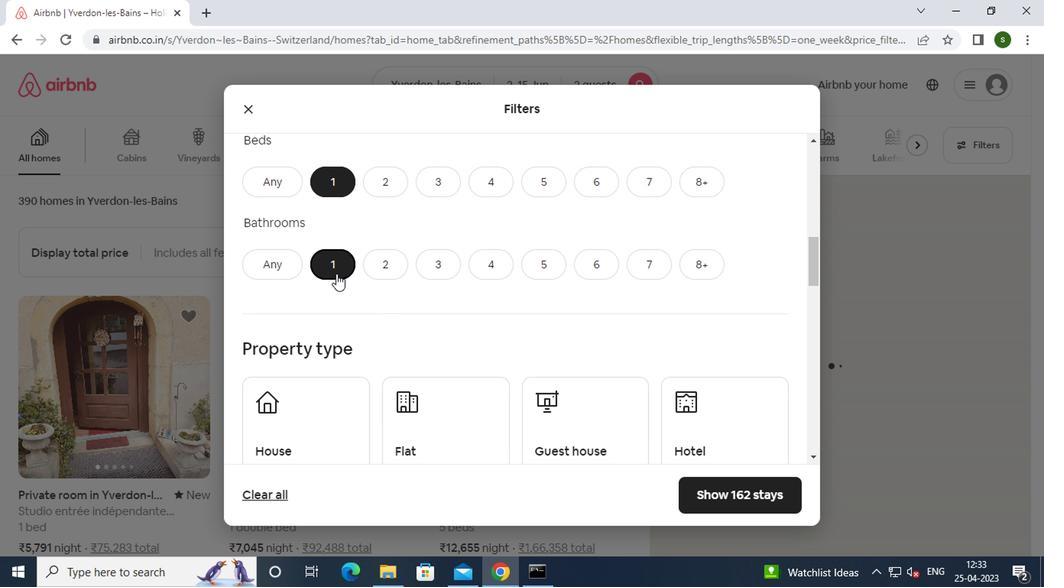 
Action: Mouse scrolled (333, 273) with delta (0, -1)
Screenshot: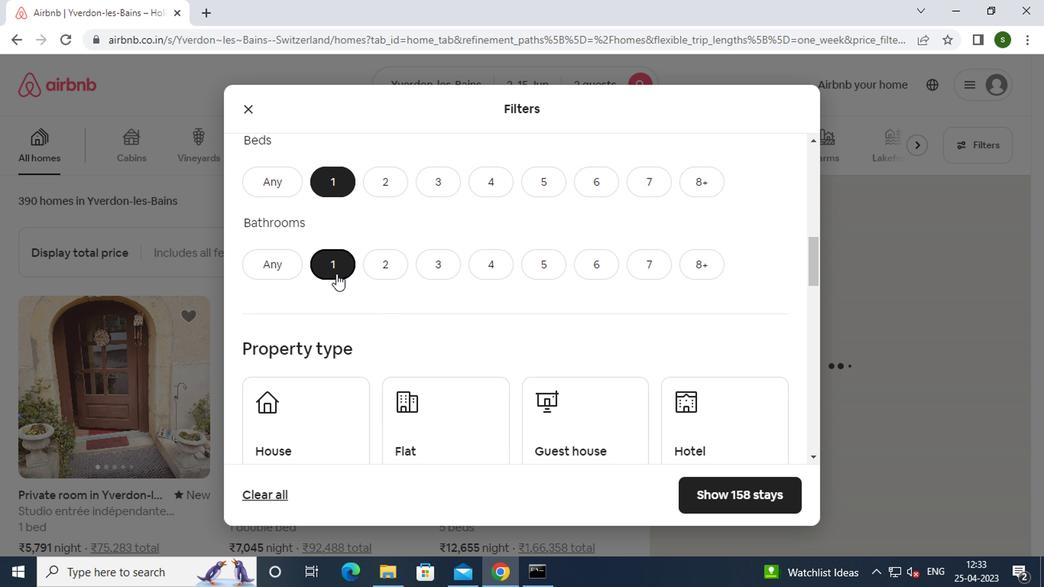 
Action: Mouse moved to (328, 286)
Screenshot: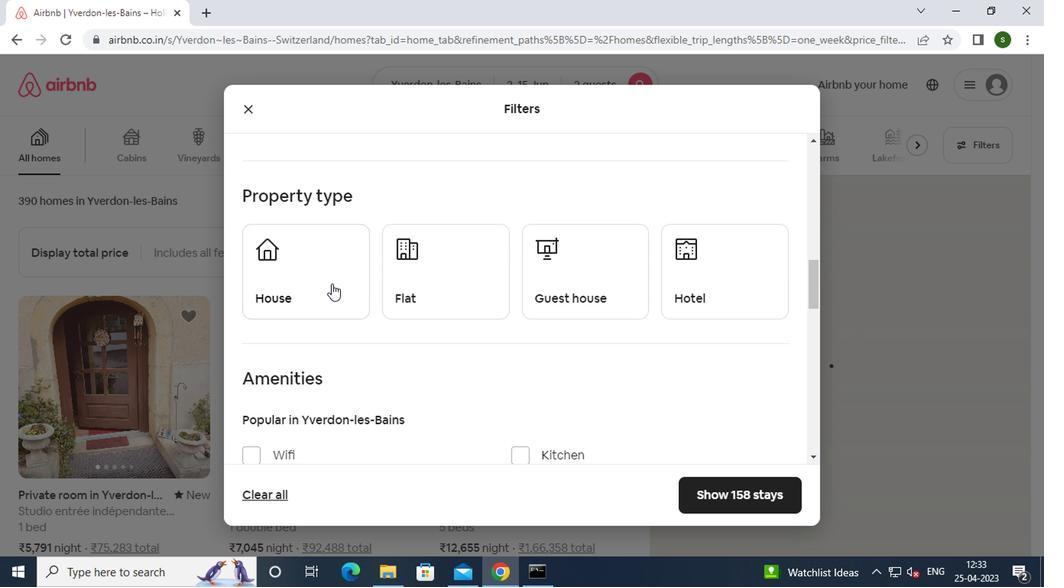 
Action: Mouse pressed left at (328, 286)
Screenshot: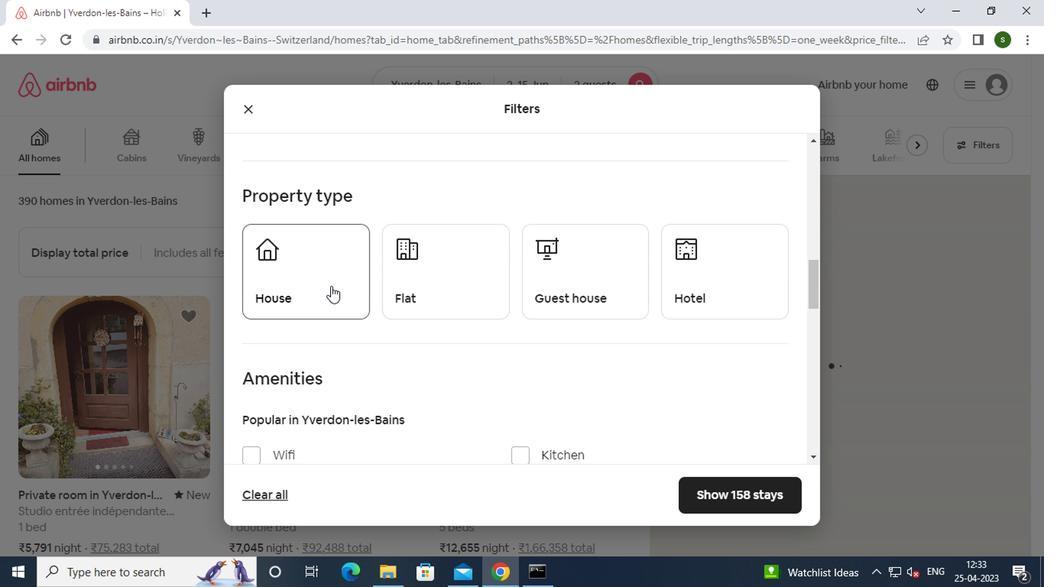 
Action: Mouse moved to (466, 320)
Screenshot: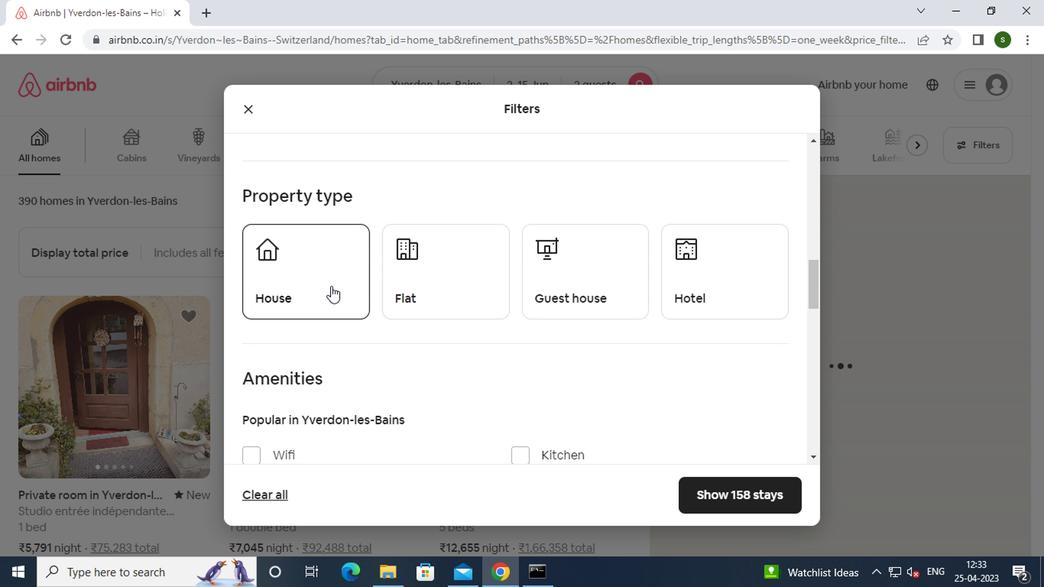 
Action: Mouse pressed left at (466, 320)
Screenshot: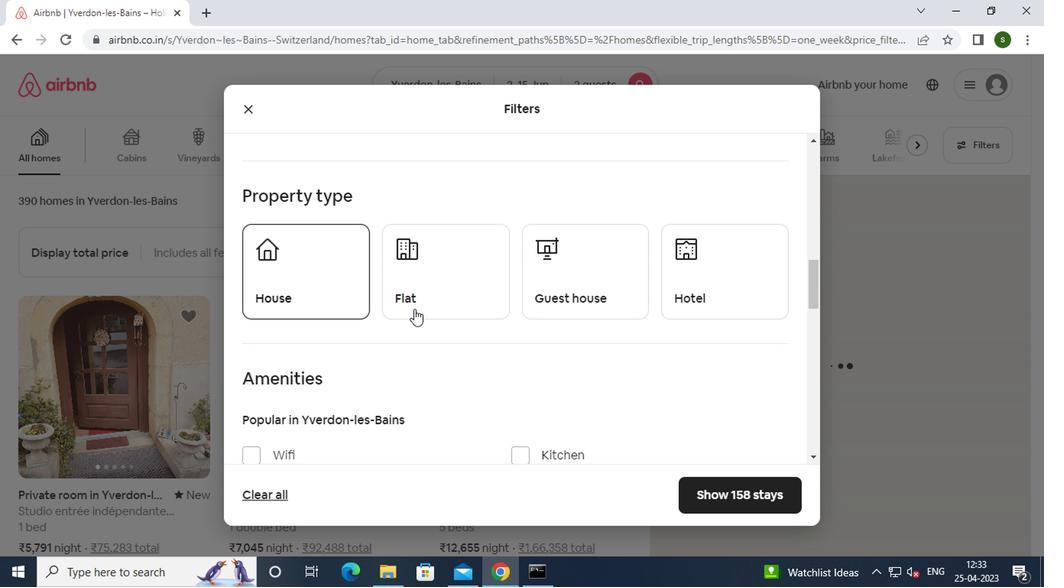 
Action: Mouse moved to (555, 286)
Screenshot: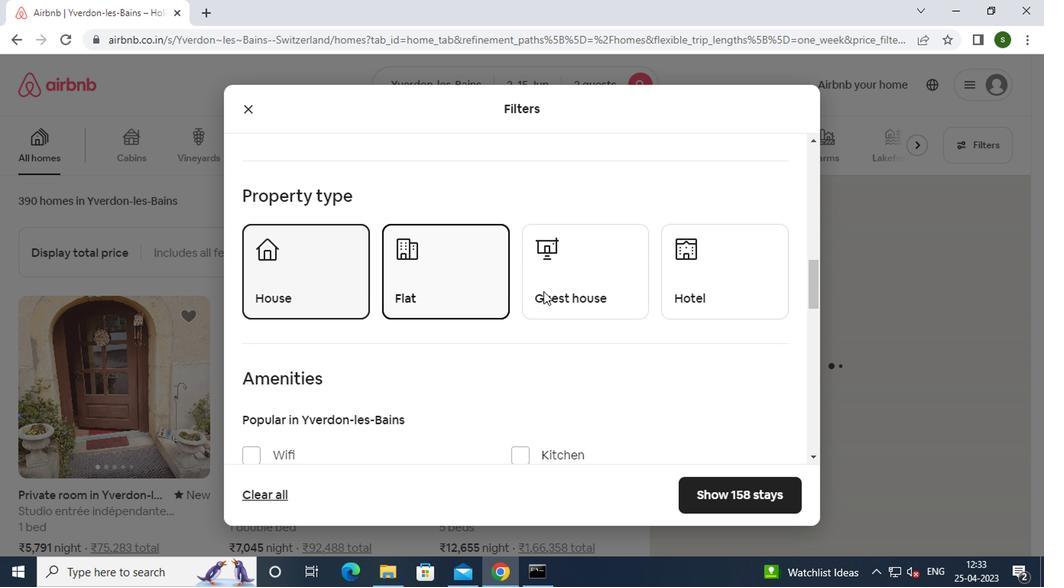 
Action: Mouse pressed left at (555, 286)
Screenshot: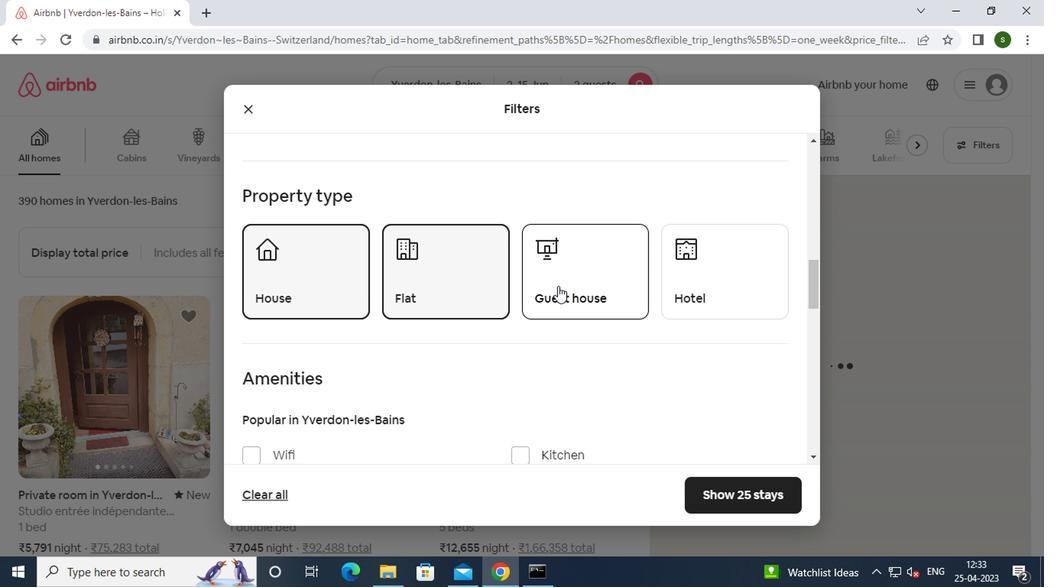 
Action: Mouse moved to (663, 293)
Screenshot: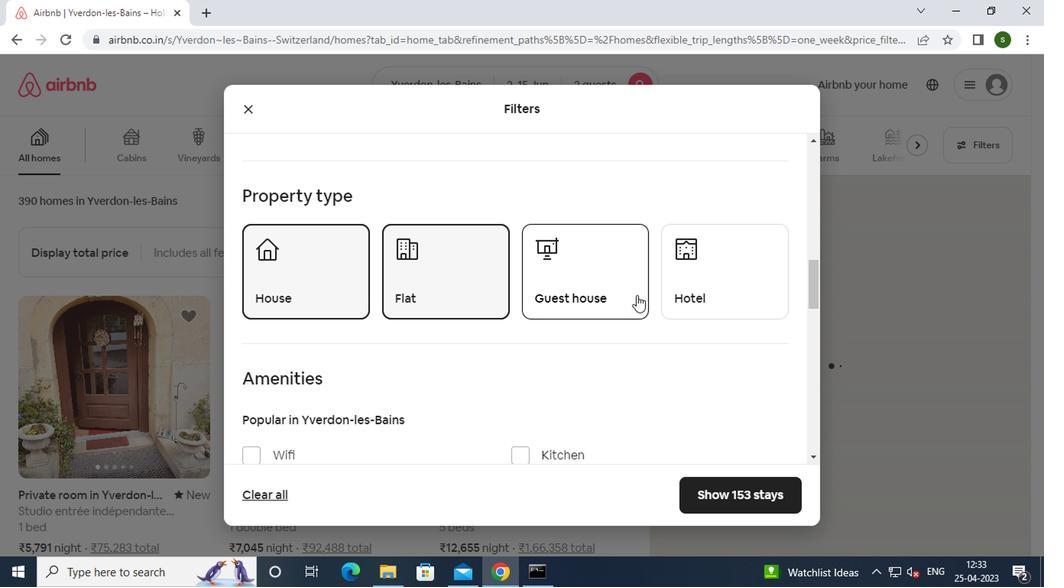 
Action: Mouse pressed left at (663, 293)
Screenshot: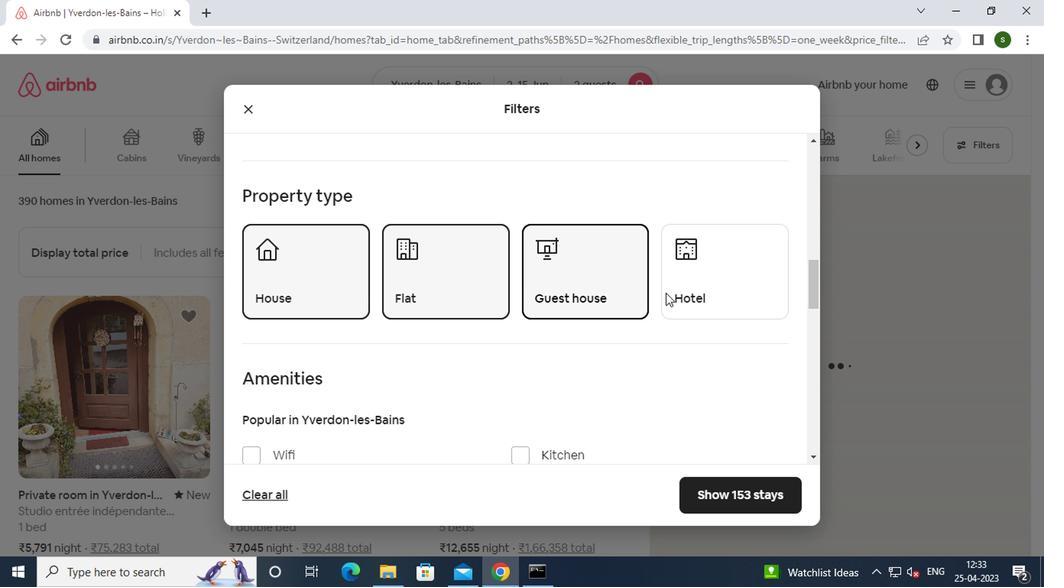 
Action: Mouse moved to (530, 300)
Screenshot: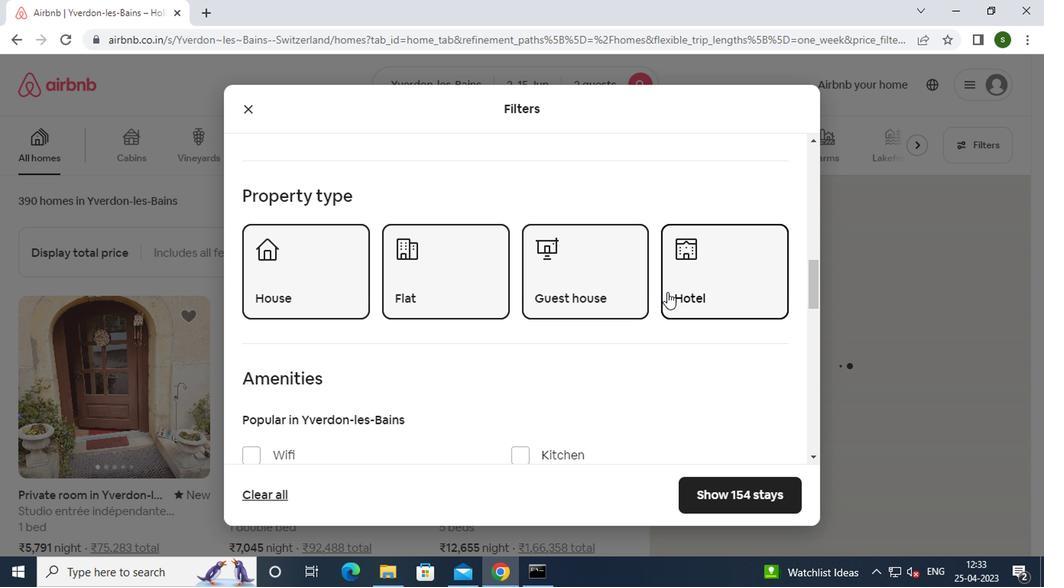 
Action: Mouse scrolled (530, 300) with delta (0, 0)
Screenshot: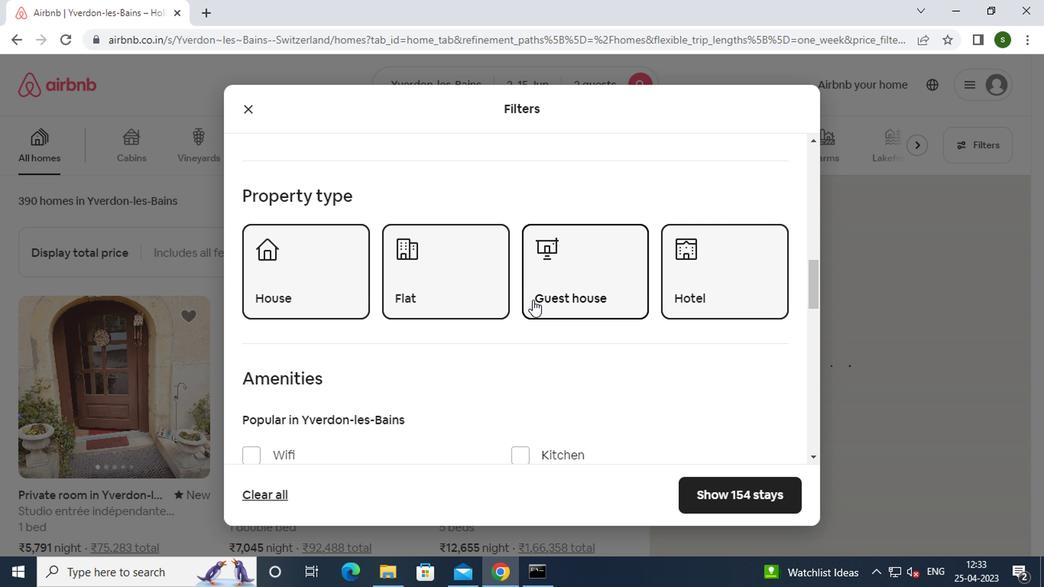
Action: Mouse scrolled (530, 300) with delta (0, 0)
Screenshot: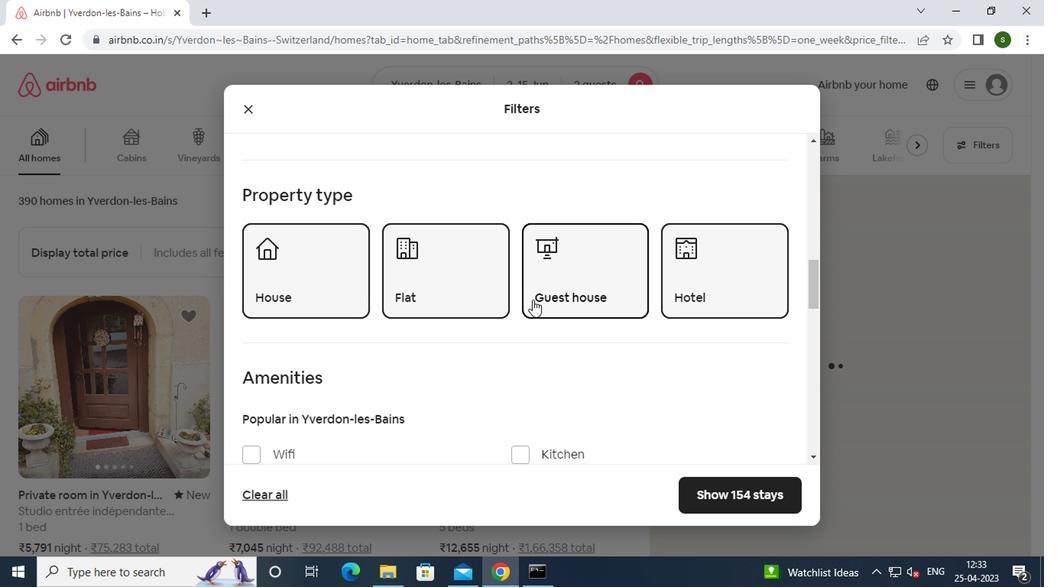 
Action: Mouse scrolled (530, 300) with delta (0, 0)
Screenshot: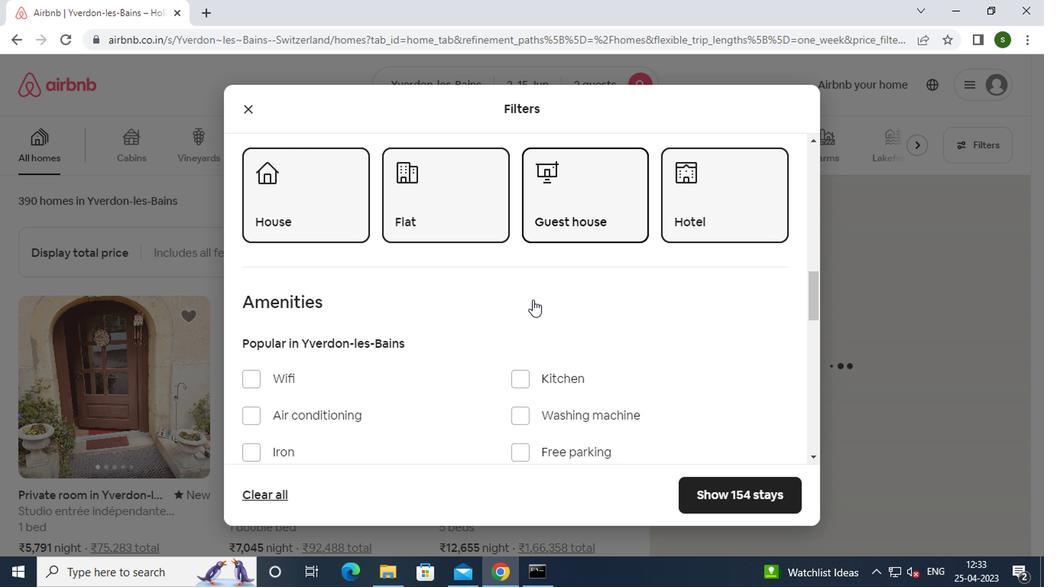 
Action: Mouse scrolled (530, 300) with delta (0, 0)
Screenshot: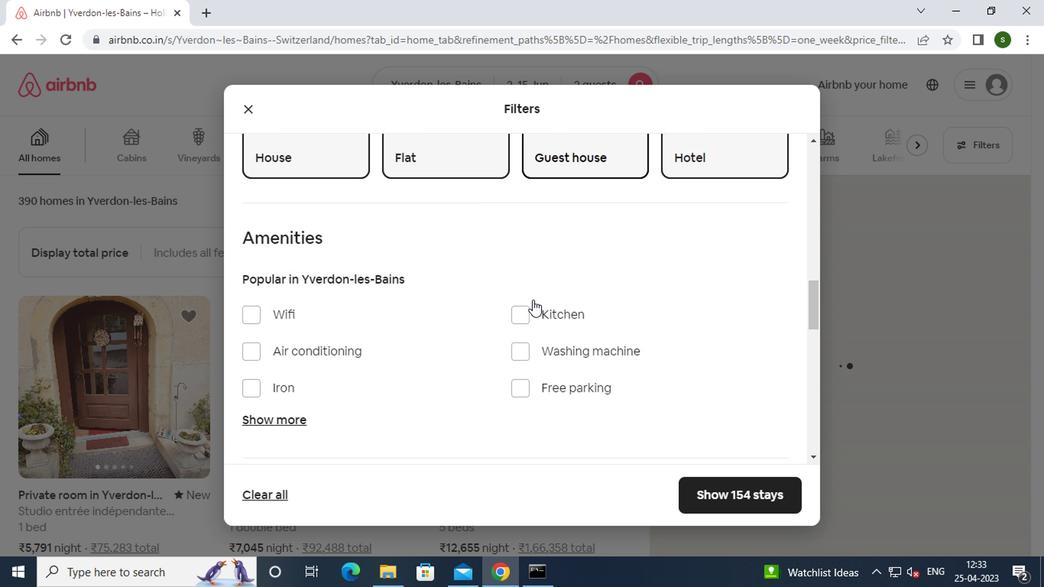
Action: Mouse scrolled (530, 300) with delta (0, 0)
Screenshot: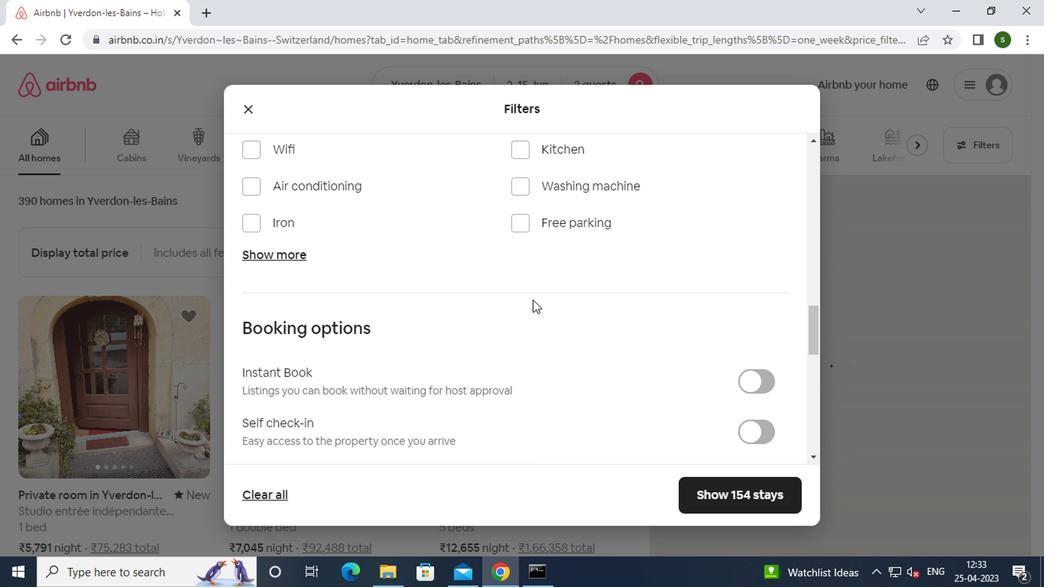 
Action: Mouse scrolled (530, 300) with delta (0, 0)
Screenshot: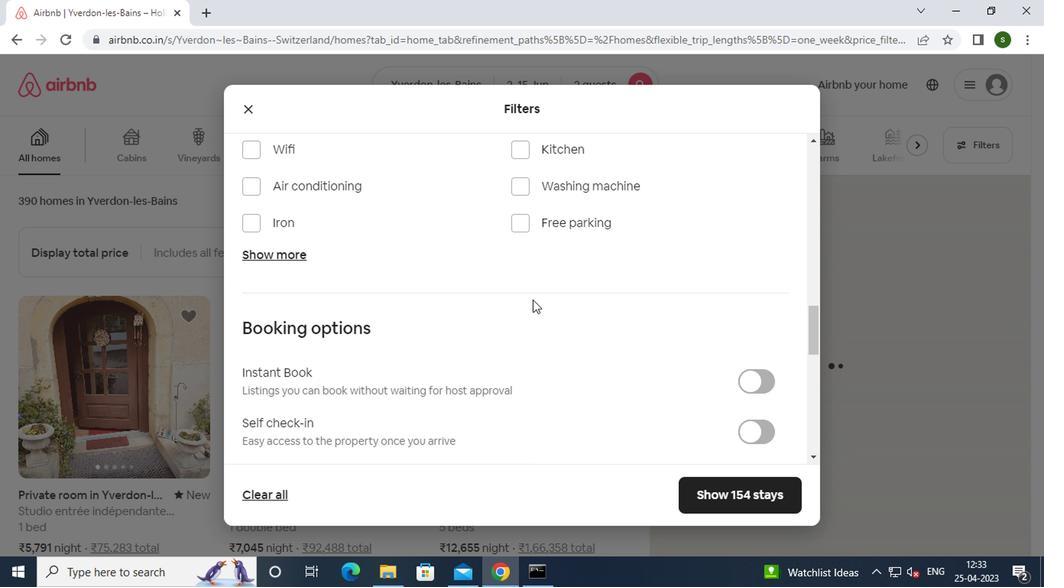 
Action: Mouse moved to (742, 277)
Screenshot: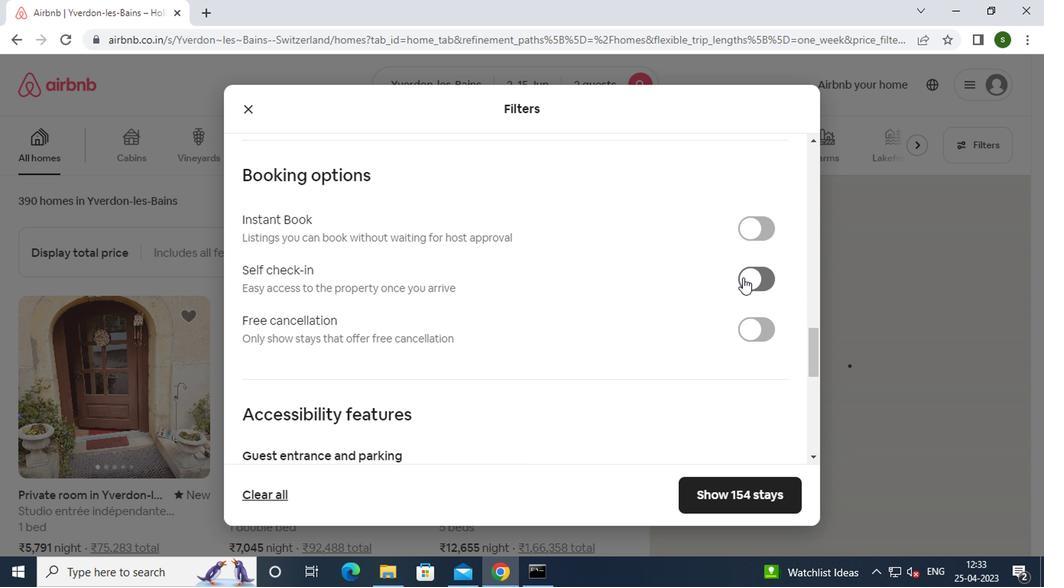 
Action: Mouse pressed left at (742, 277)
Screenshot: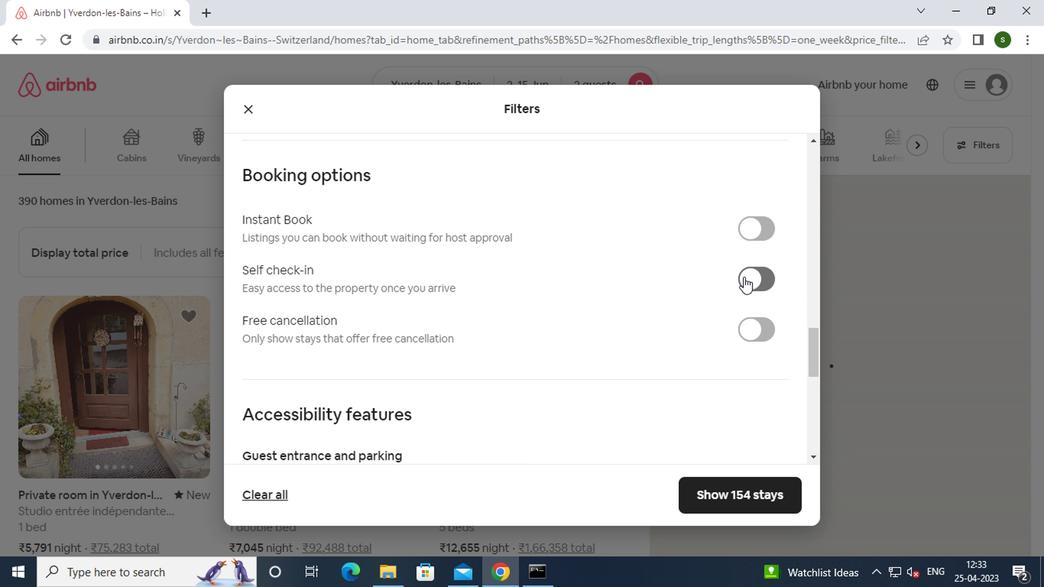 
Action: Mouse moved to (668, 294)
Screenshot: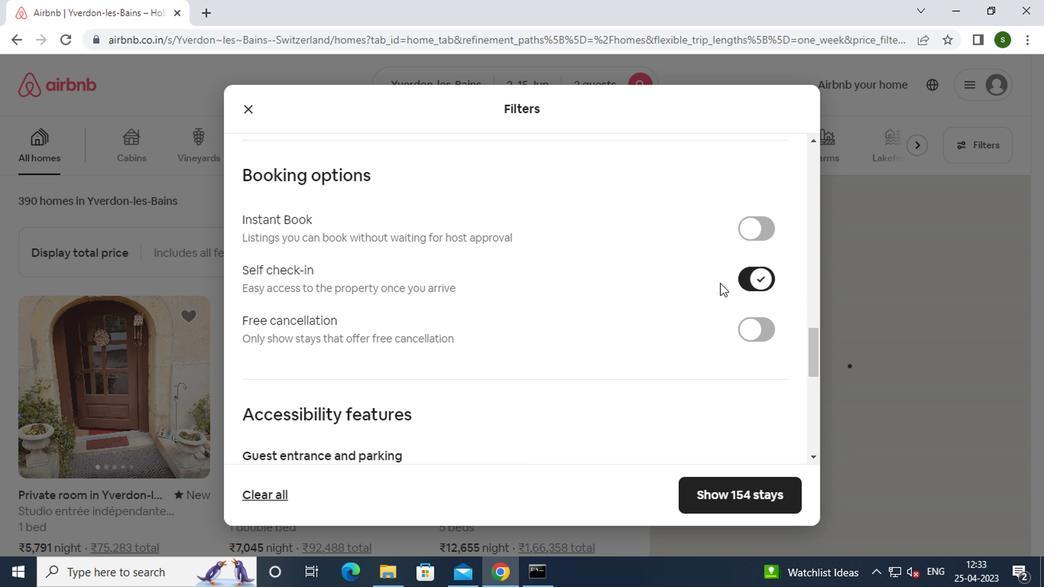 
Action: Mouse scrolled (668, 293) with delta (0, -1)
Screenshot: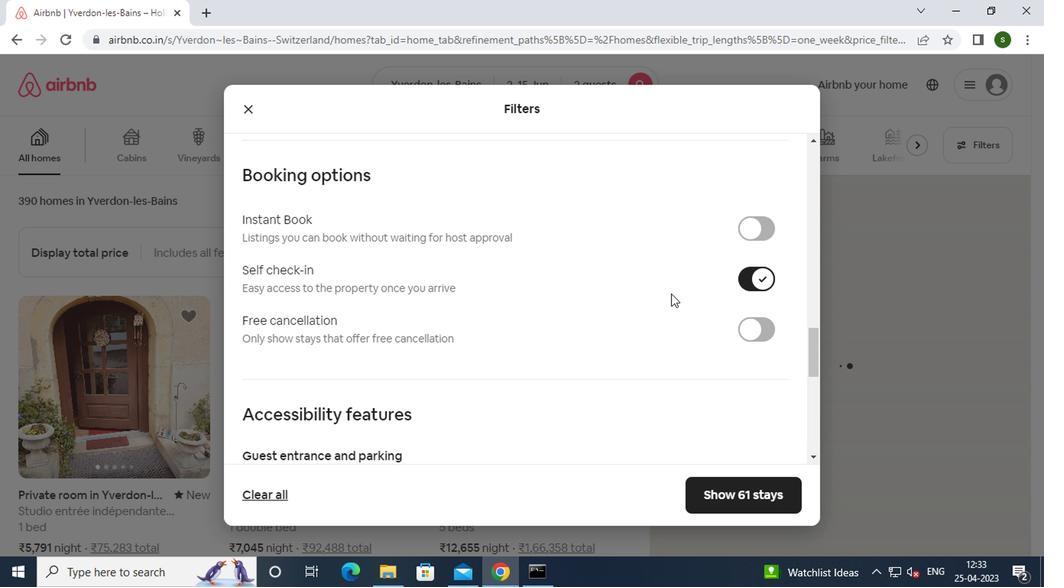 
Action: Mouse scrolled (668, 293) with delta (0, -1)
Screenshot: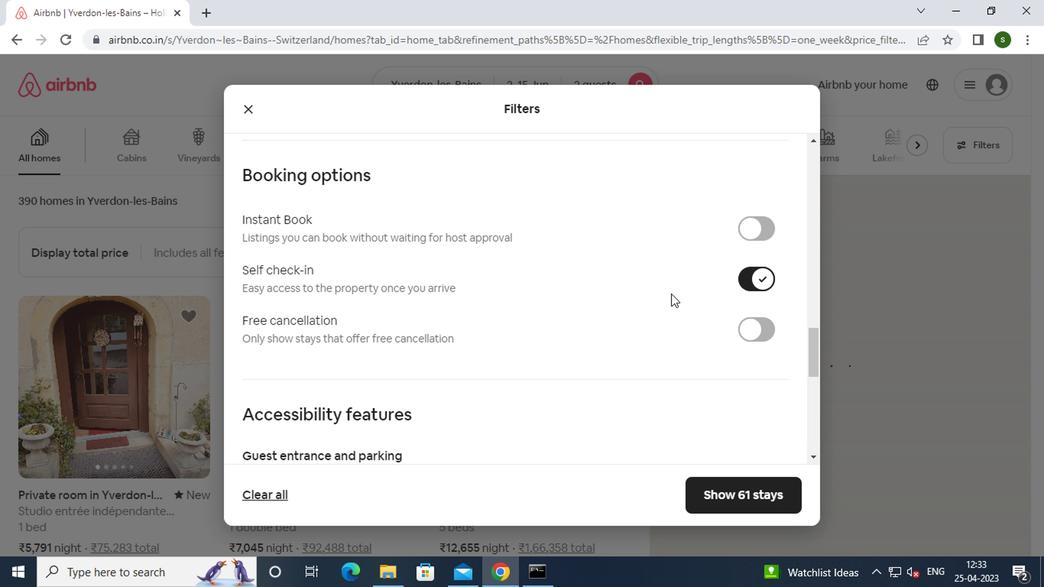 
Action: Mouse scrolled (668, 293) with delta (0, -1)
Screenshot: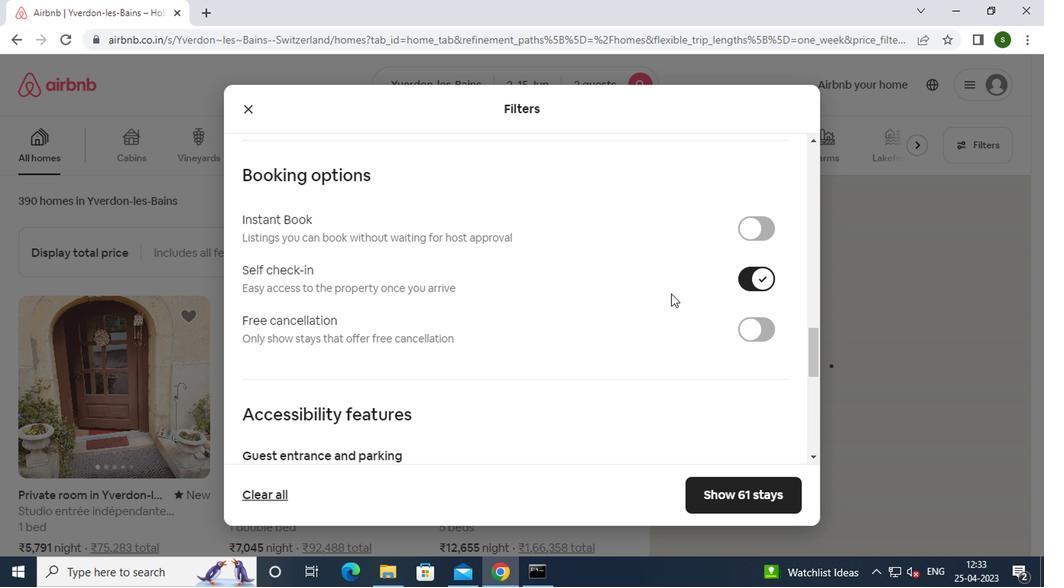 
Action: Mouse scrolled (668, 293) with delta (0, -1)
Screenshot: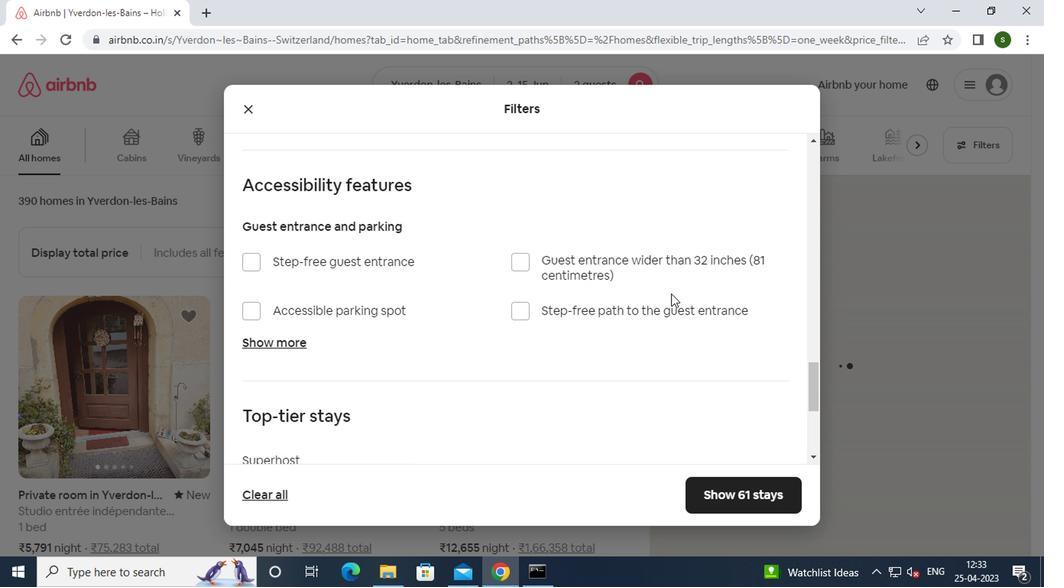 
Action: Mouse scrolled (668, 293) with delta (0, -1)
Screenshot: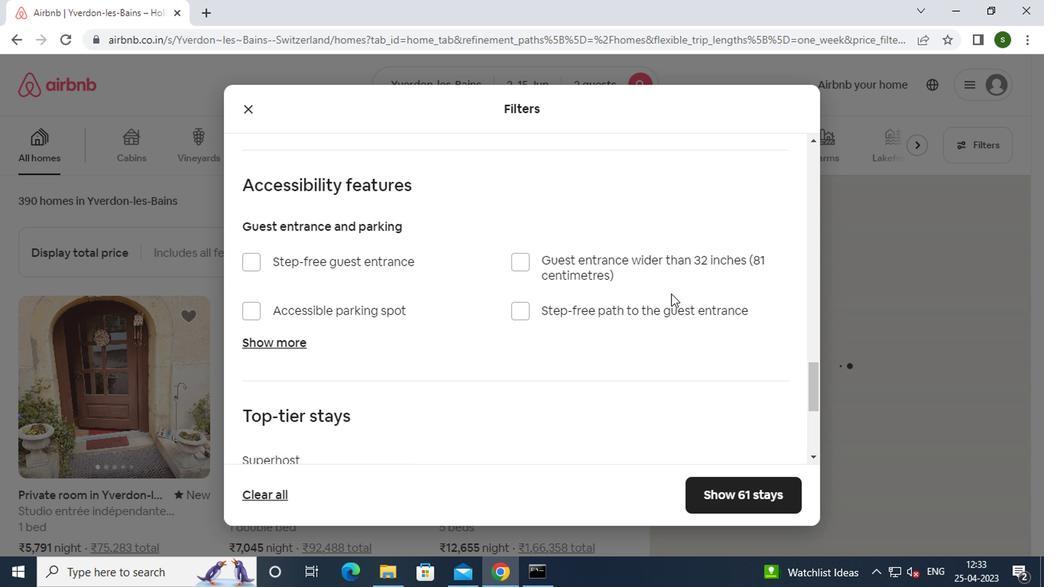 
Action: Mouse scrolled (668, 293) with delta (0, -1)
Screenshot: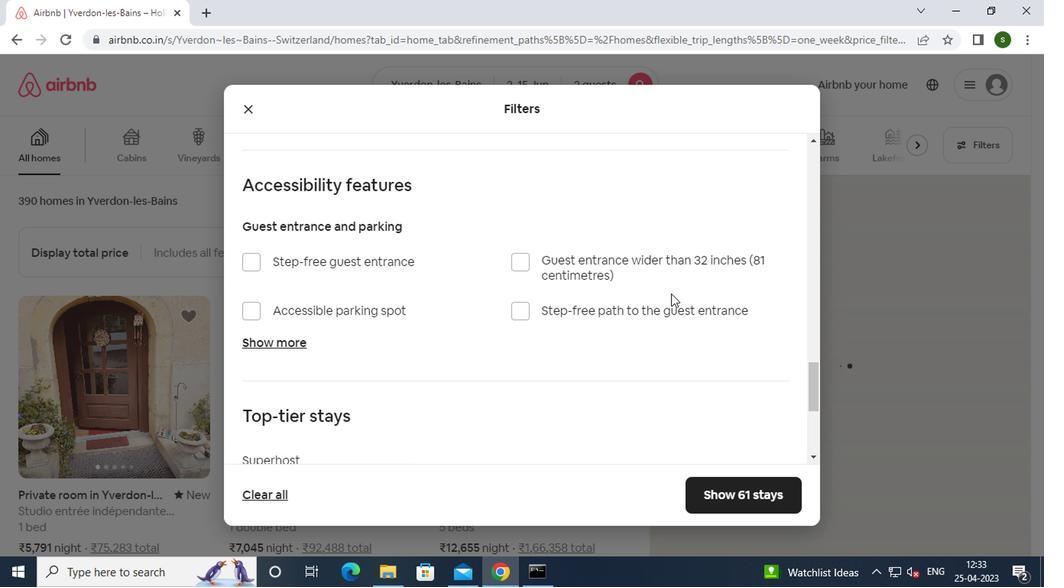 
Action: Mouse scrolled (668, 293) with delta (0, -1)
Screenshot: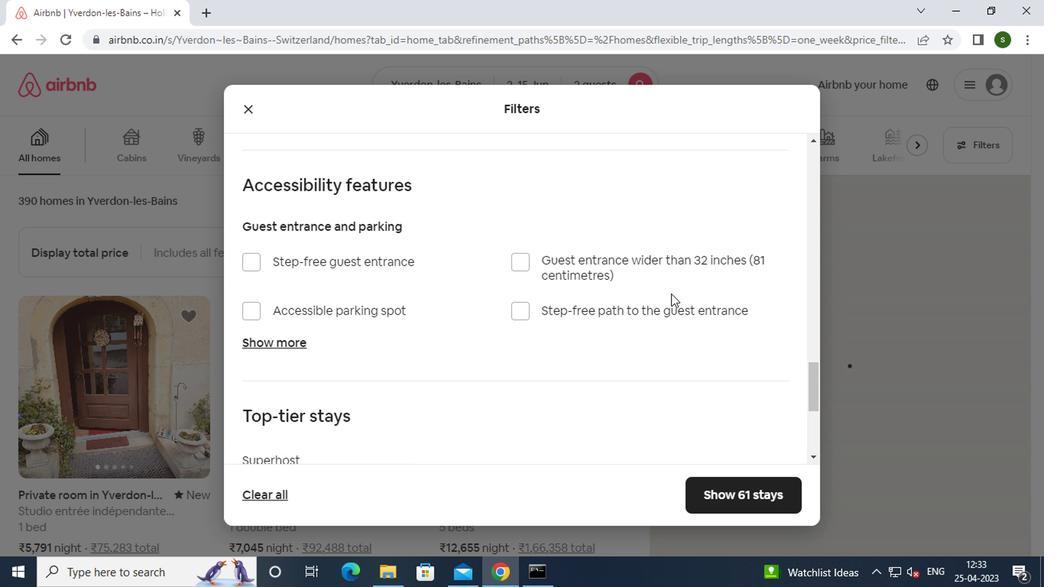 
Action: Mouse scrolled (668, 293) with delta (0, -1)
Screenshot: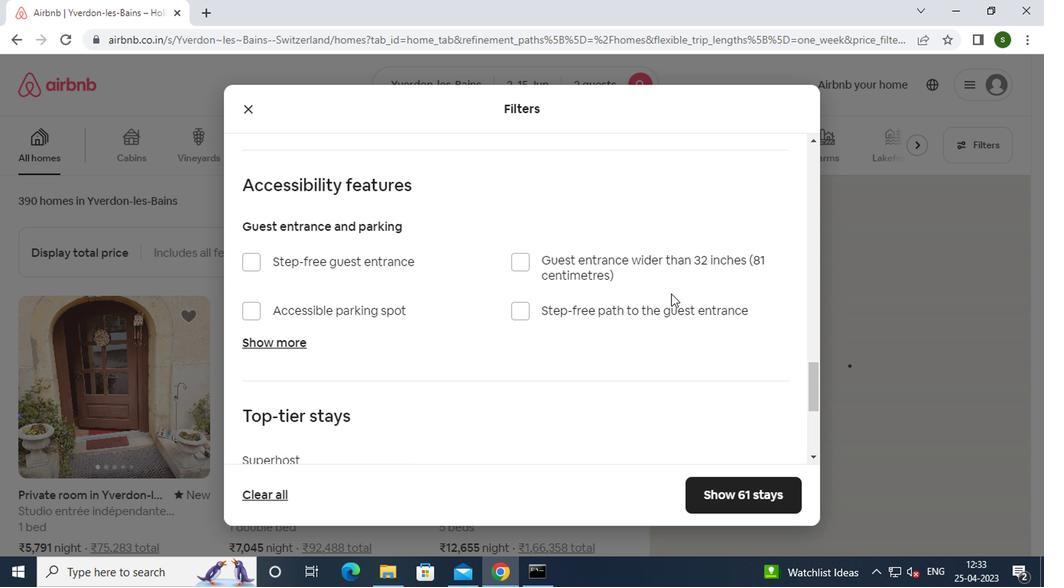 
Action: Mouse moved to (258, 351)
Screenshot: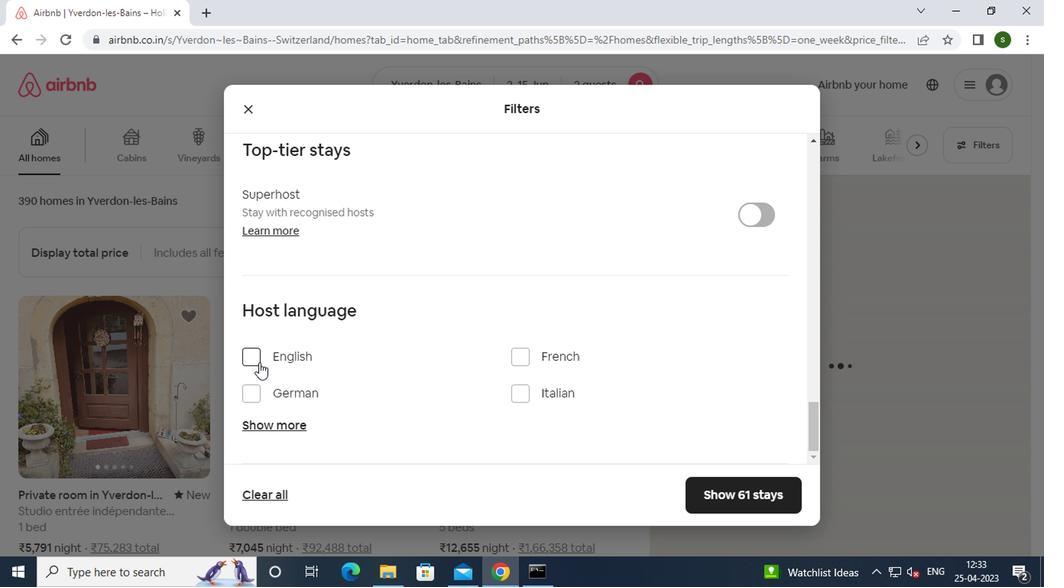 
Action: Mouse pressed left at (258, 351)
Screenshot: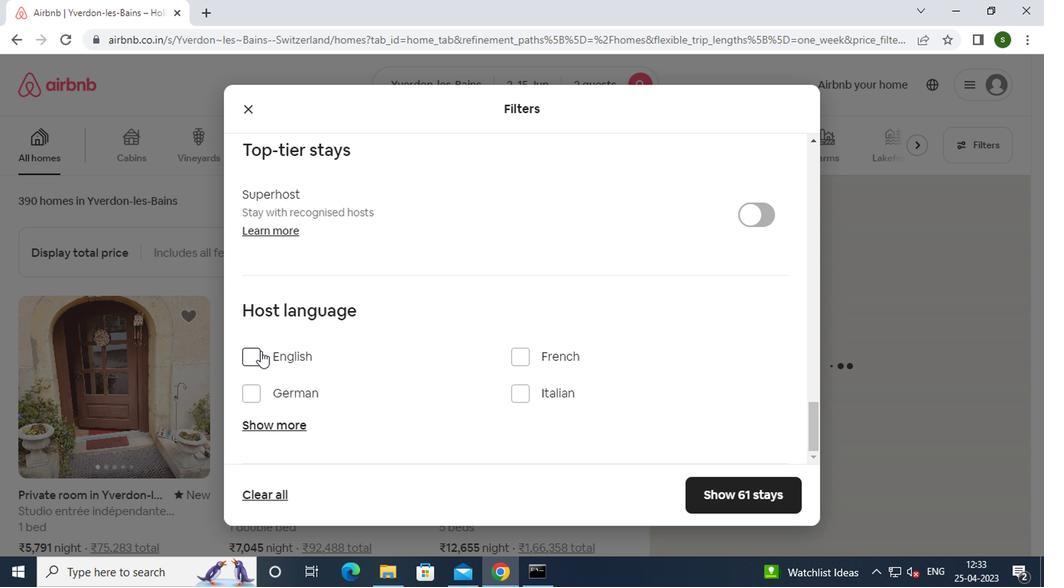 
Action: Mouse moved to (735, 503)
Screenshot: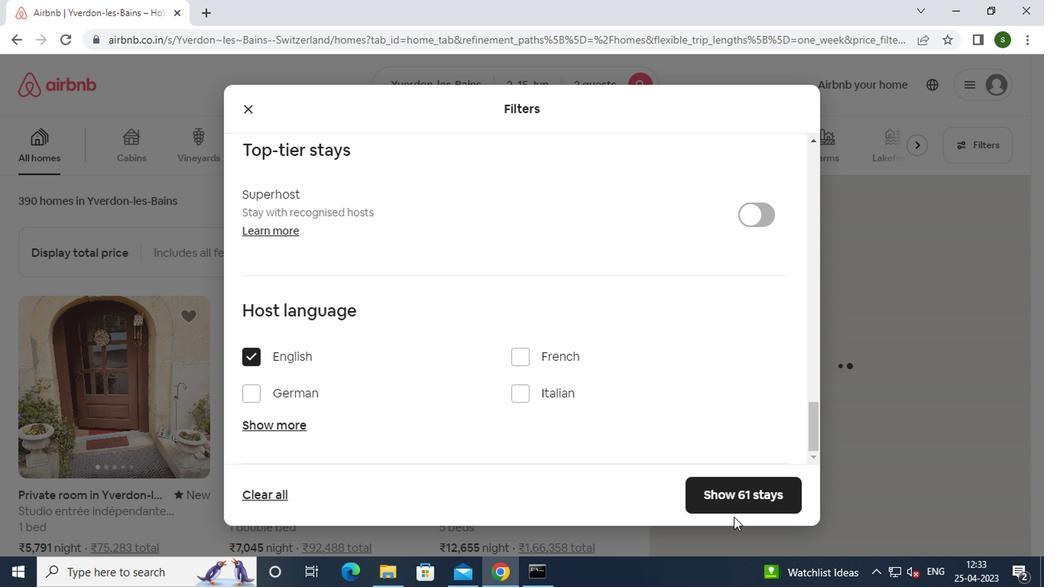 
Action: Mouse pressed left at (735, 503)
Screenshot: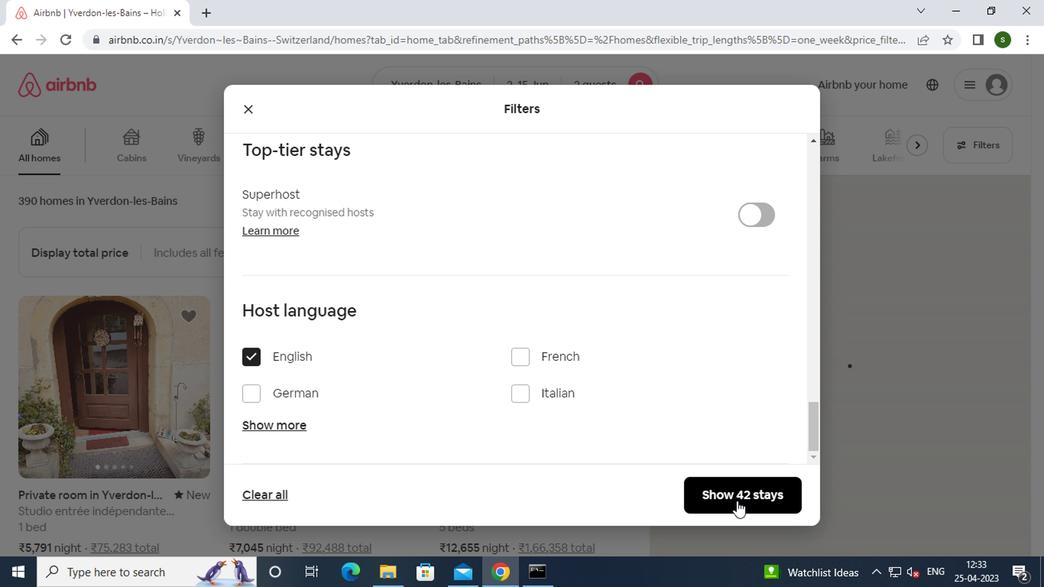 
Action: Mouse moved to (600, 394)
Screenshot: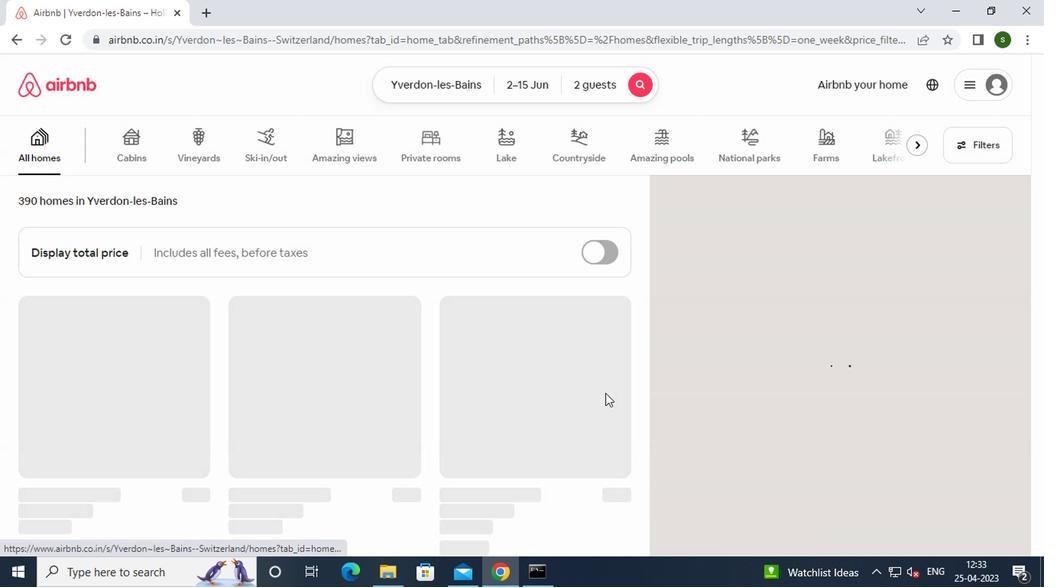 
